 Task: Explore Airbnb accommodation in Marolambo, Madagascar from 15th December, 2023 to 20th December, 2023 for 1 adult.1  bedroom having 1 bed and 1 bathroom. Property type can be hotel. Look for 4 properties as per requirement.
Action: Mouse moved to (433, 97)
Screenshot: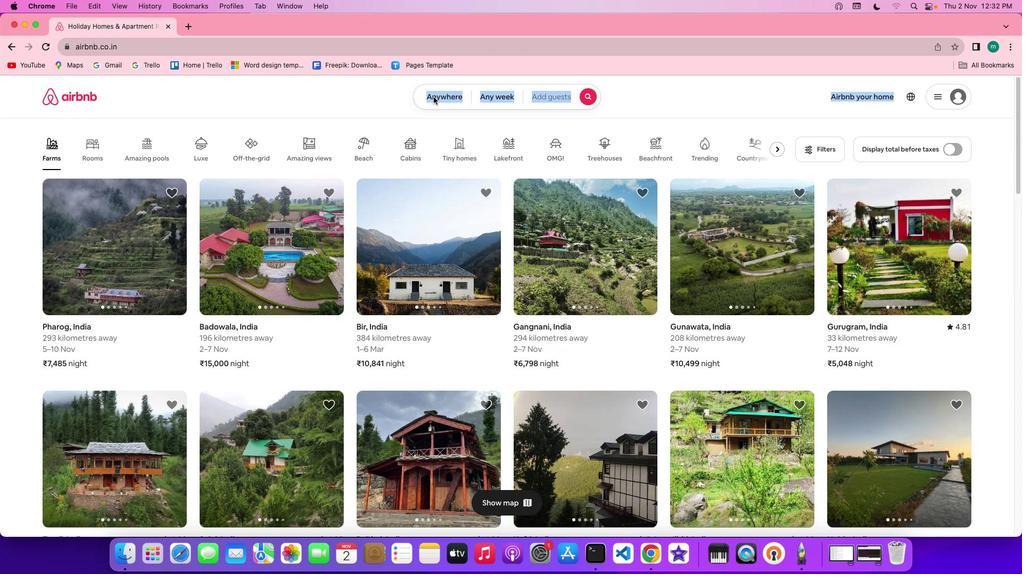 
Action: Mouse pressed left at (433, 97)
Screenshot: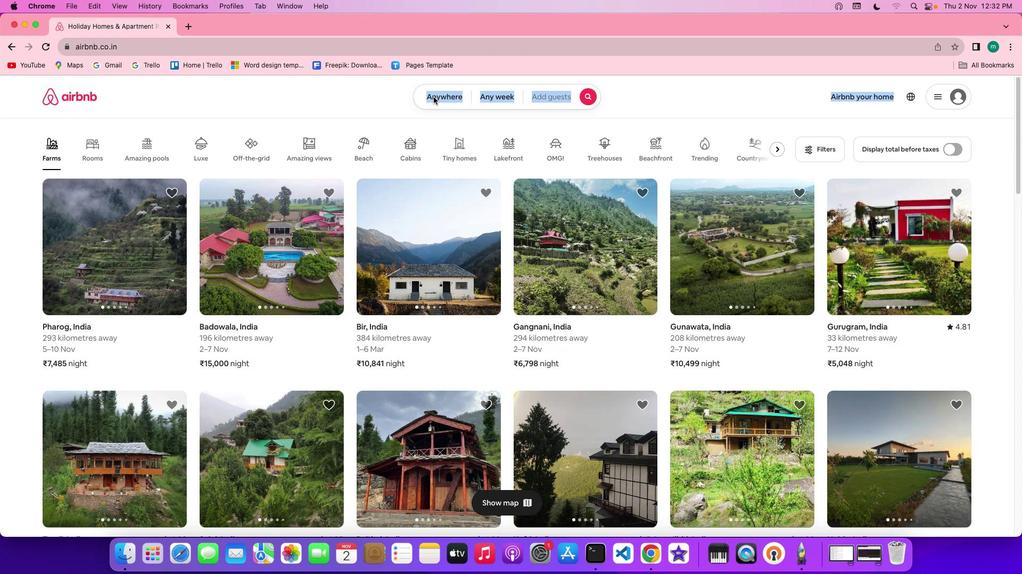 
Action: Mouse pressed left at (433, 97)
Screenshot: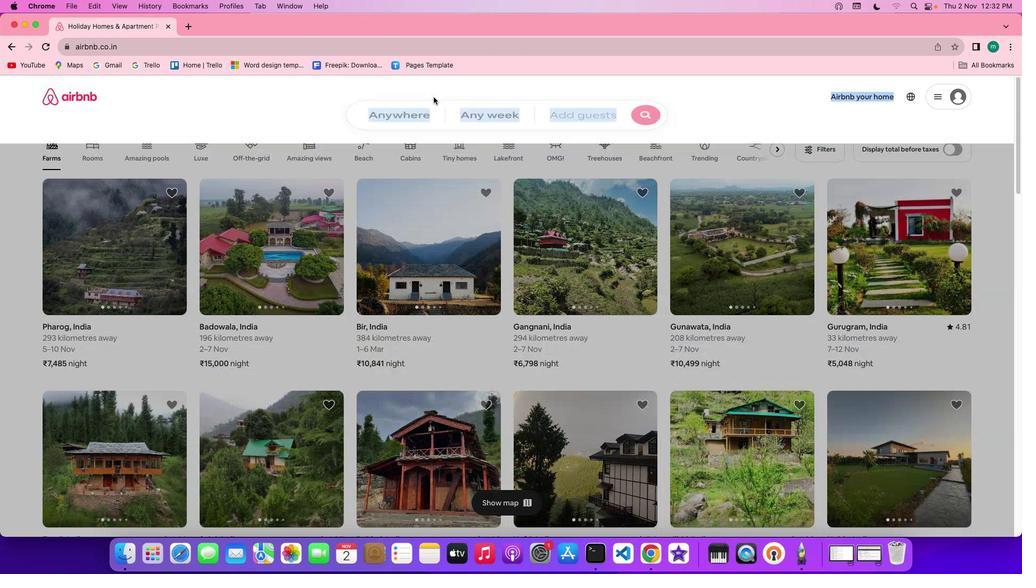
Action: Mouse moved to (403, 135)
Screenshot: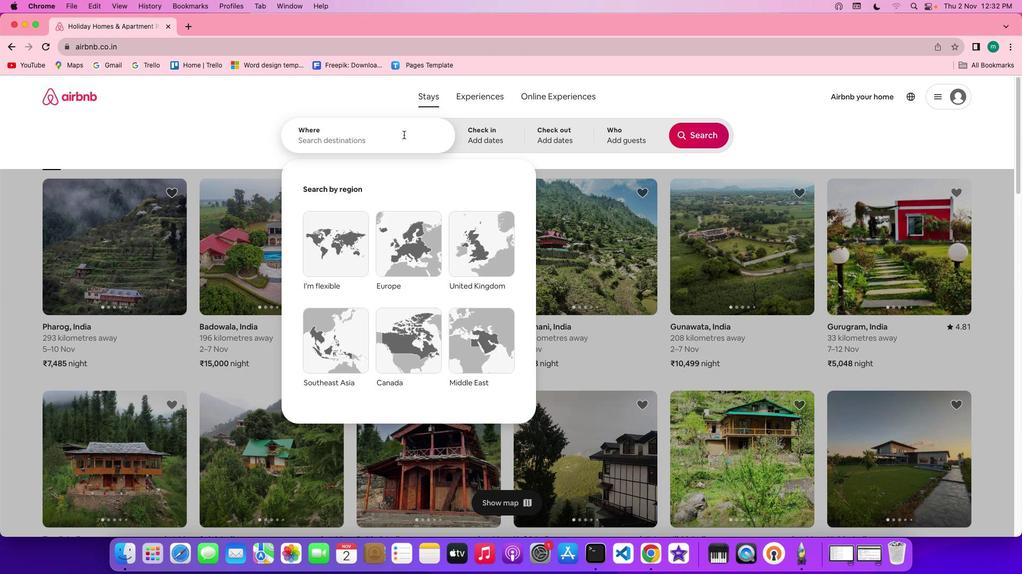 
Action: Key pressed Key.shift'm''a''r''o''l''a''m''b''o'','Key.spaceKey.shift'M''a''f'Key.backspace'd''a''g''a''s''c''a''r'
Screenshot: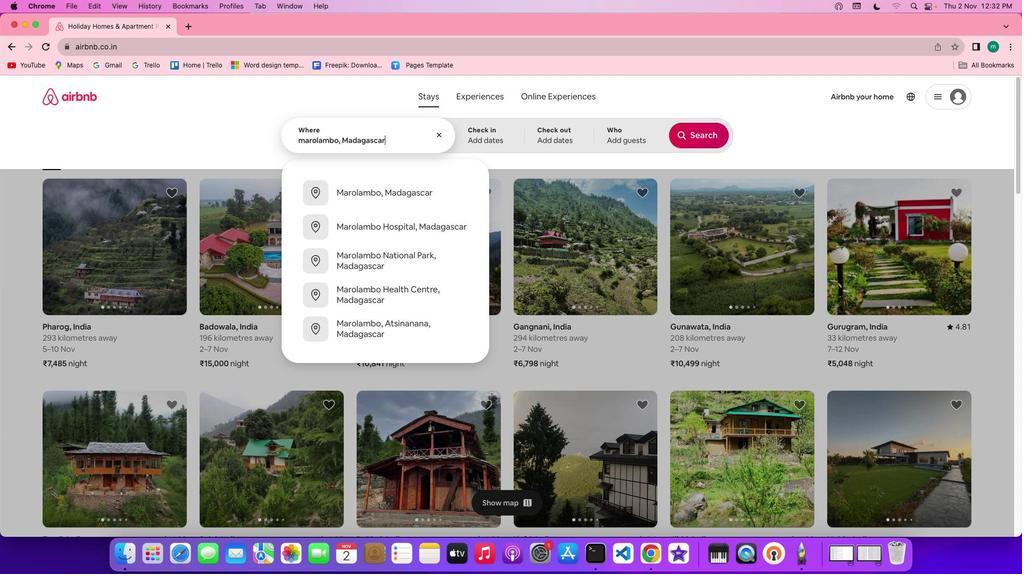 
Action: Mouse moved to (489, 135)
Screenshot: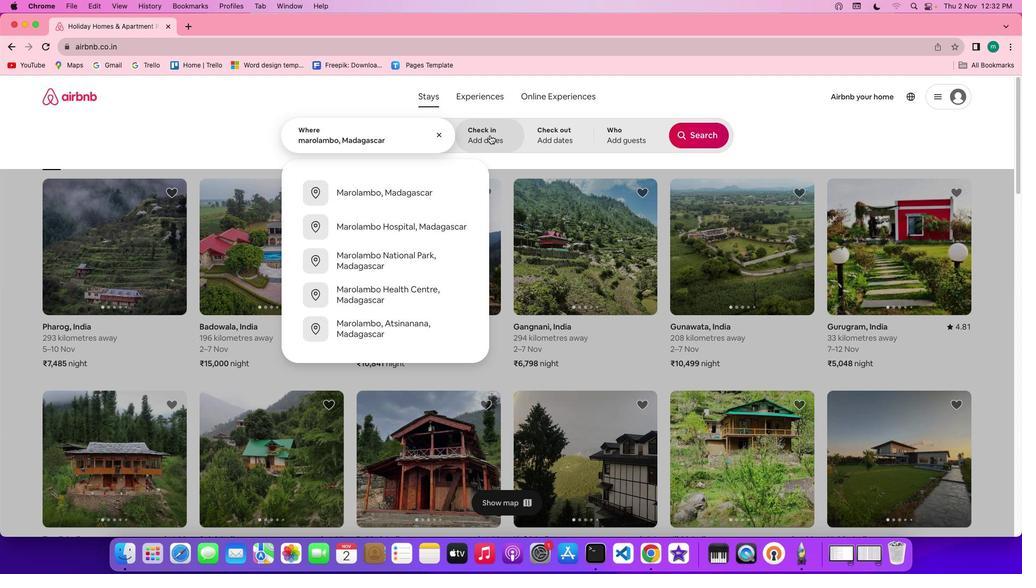 
Action: Mouse pressed left at (489, 135)
Screenshot: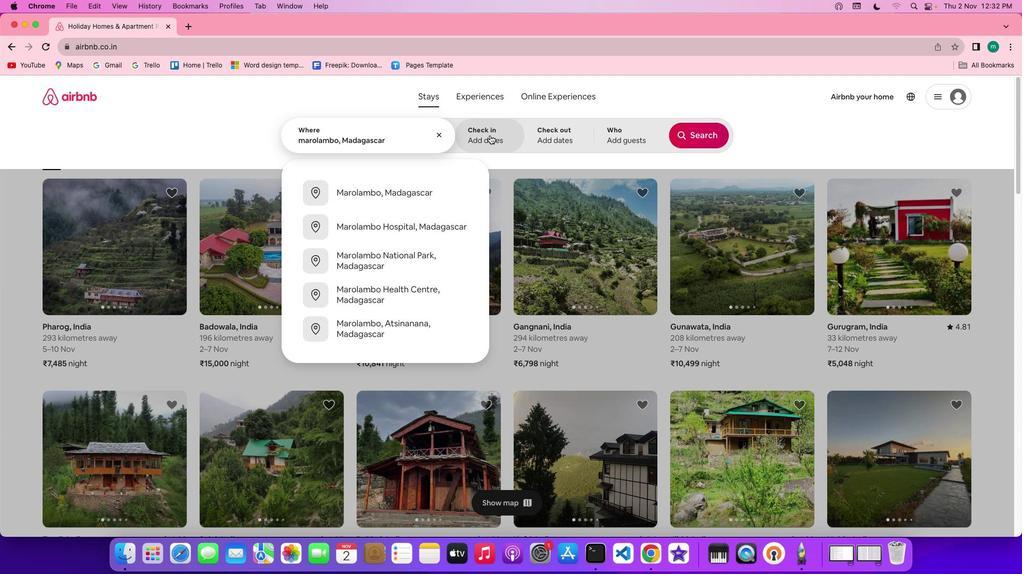 
Action: Mouse moved to (656, 315)
Screenshot: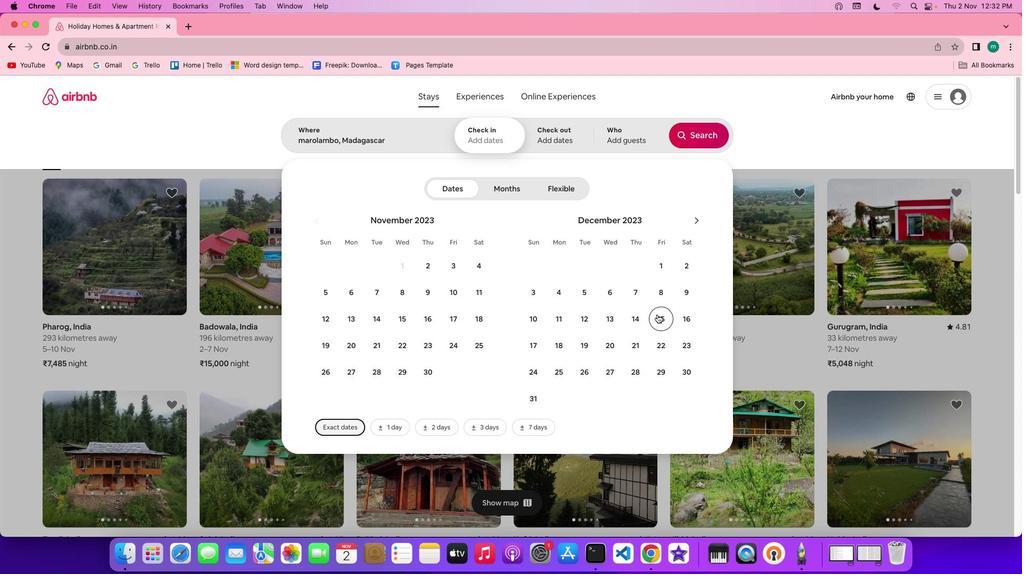 
Action: Mouse pressed left at (656, 315)
Screenshot: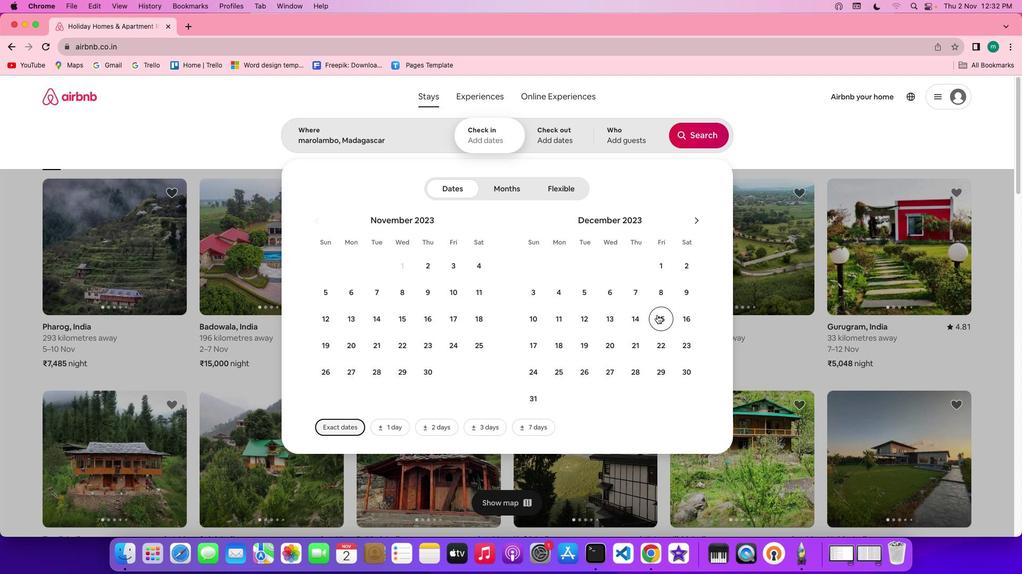 
Action: Mouse moved to (613, 342)
Screenshot: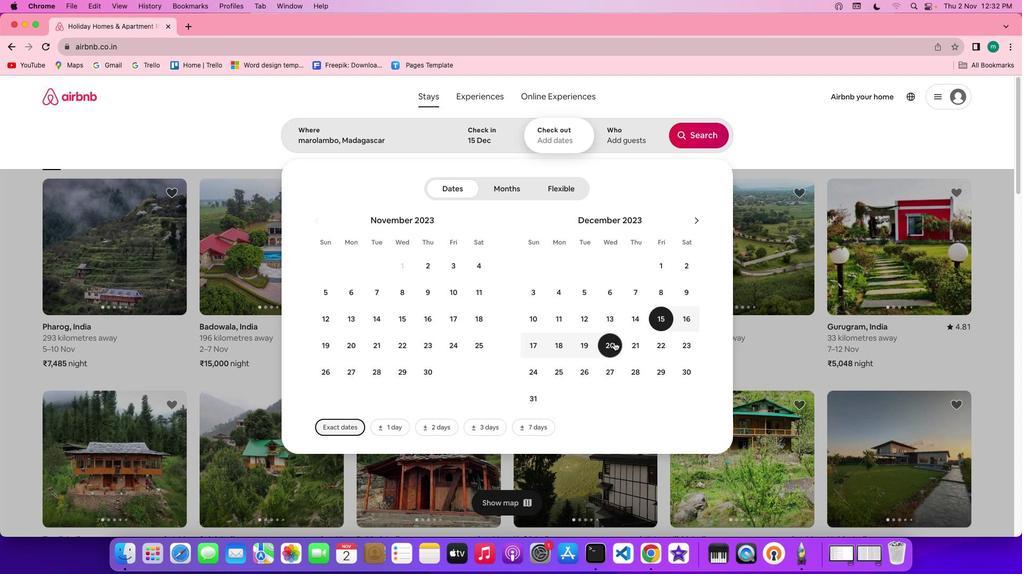 
Action: Mouse pressed left at (613, 342)
Screenshot: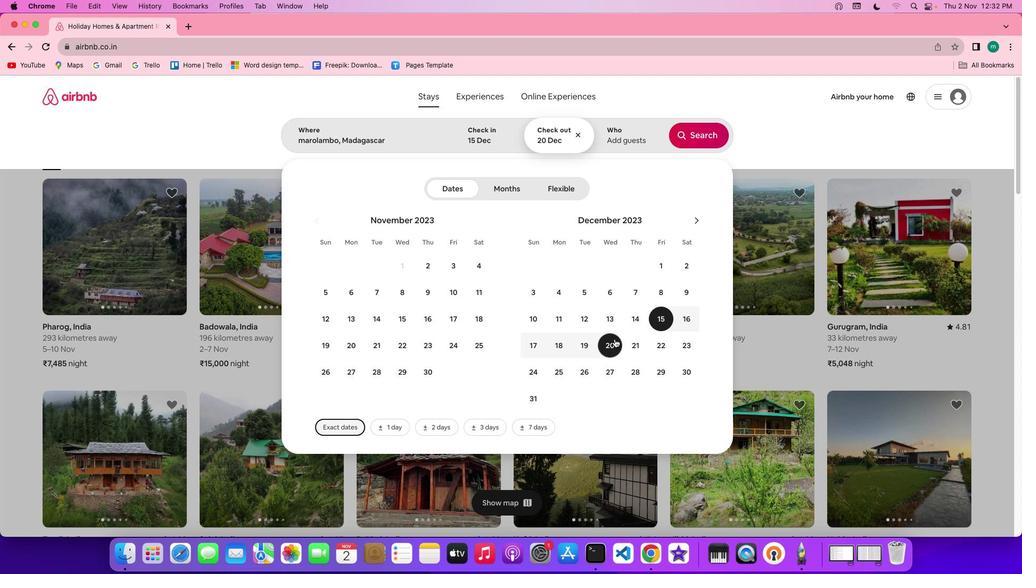 
Action: Mouse moved to (632, 144)
Screenshot: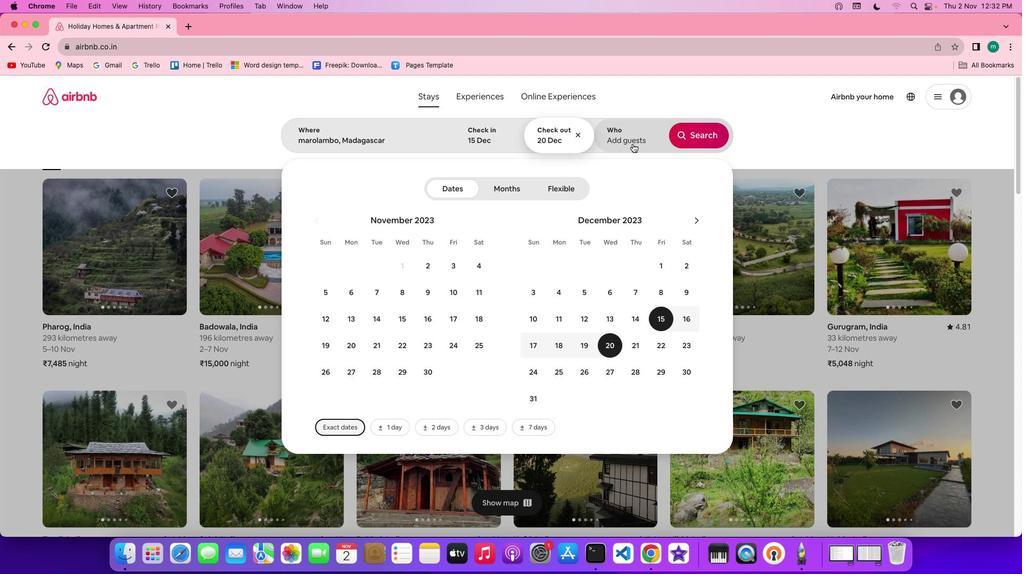 
Action: Mouse pressed left at (632, 144)
Screenshot: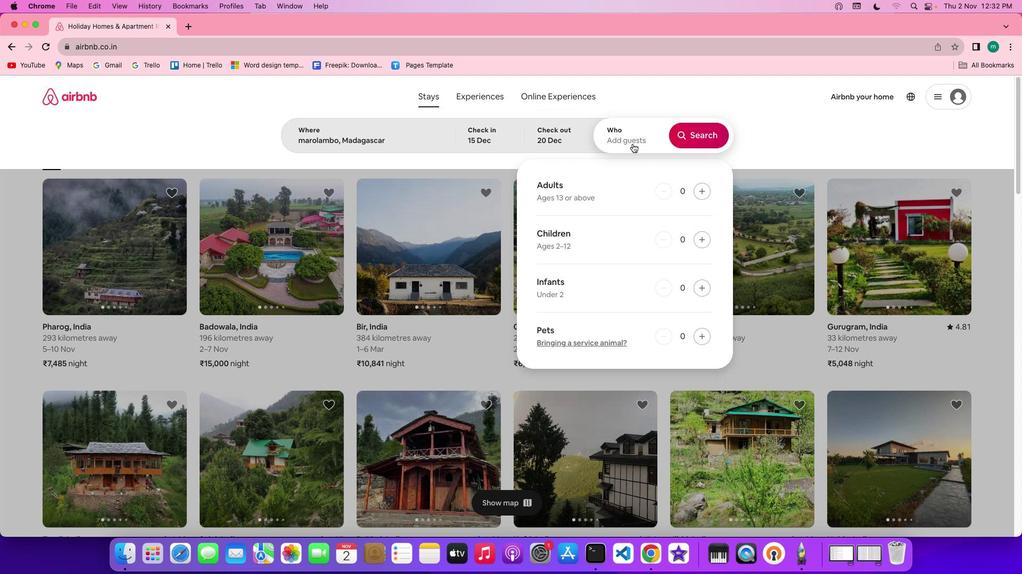 
Action: Mouse moved to (700, 191)
Screenshot: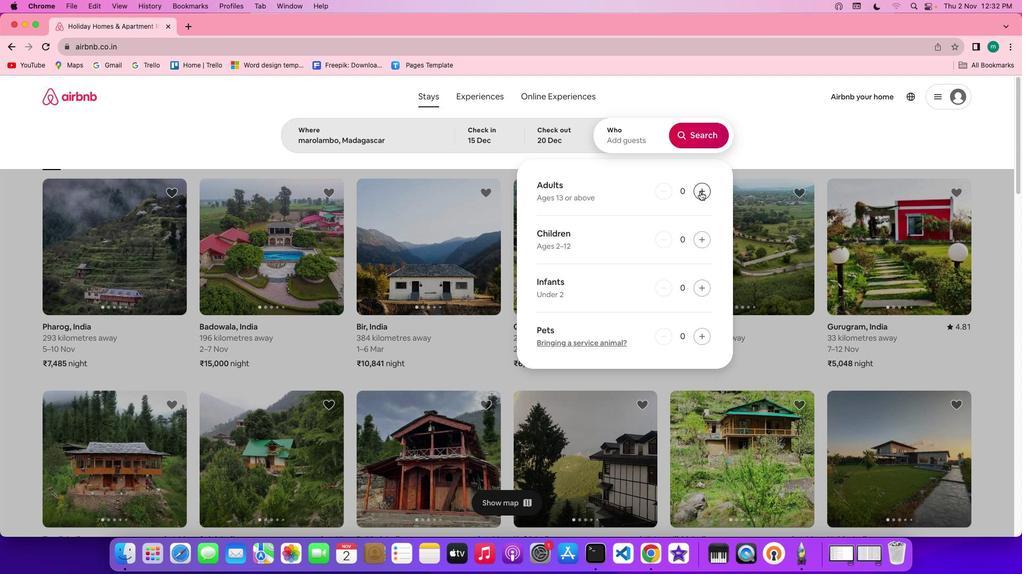 
Action: Mouse pressed left at (700, 191)
Screenshot: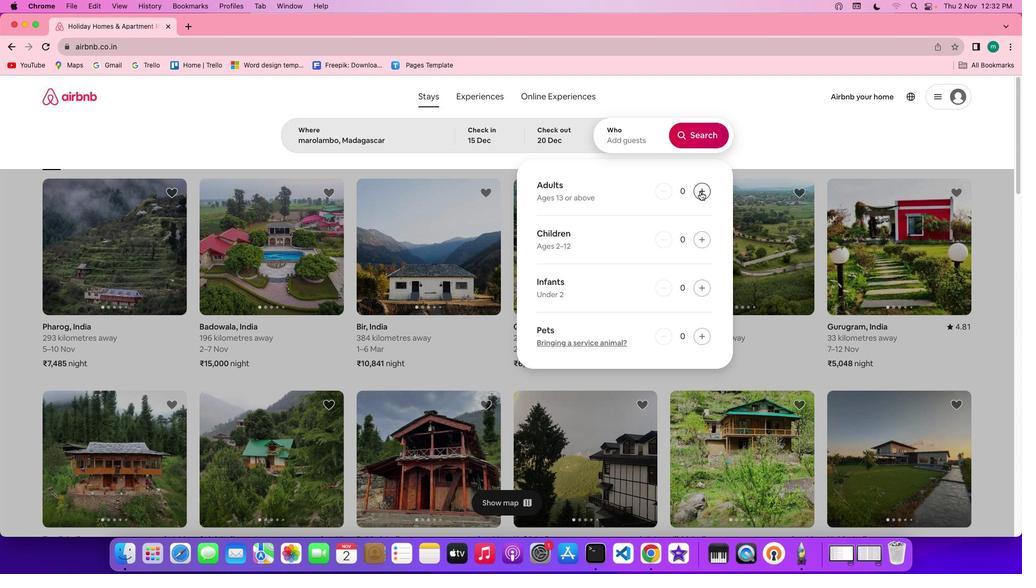 
Action: Mouse moved to (695, 136)
Screenshot: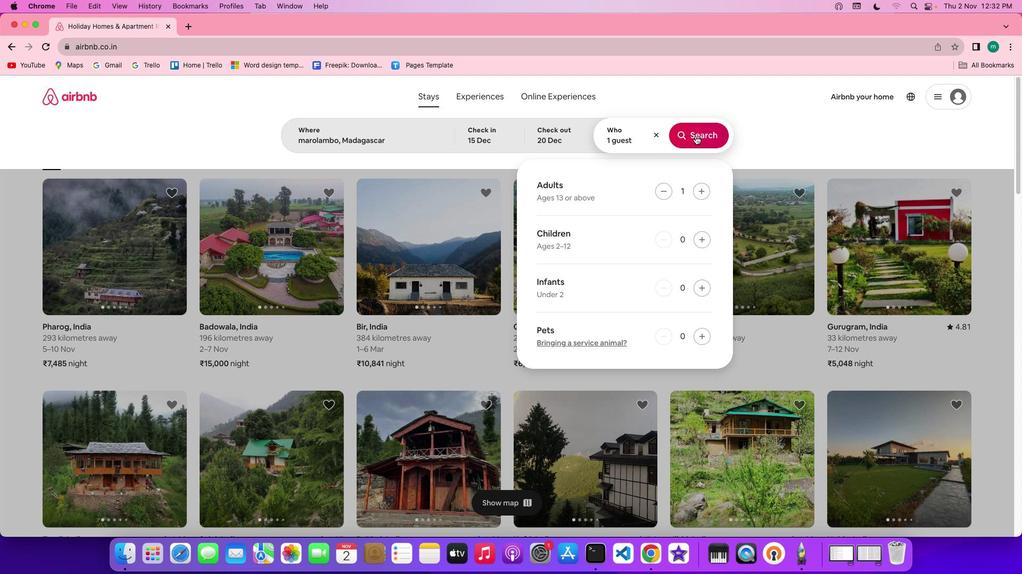 
Action: Mouse pressed left at (695, 136)
Screenshot: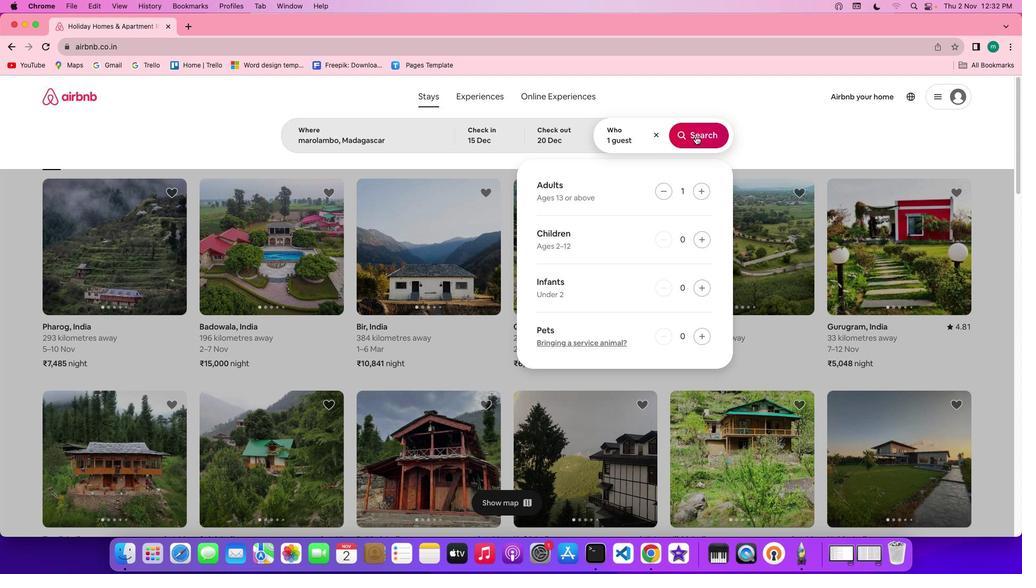 
Action: Mouse moved to (848, 138)
Screenshot: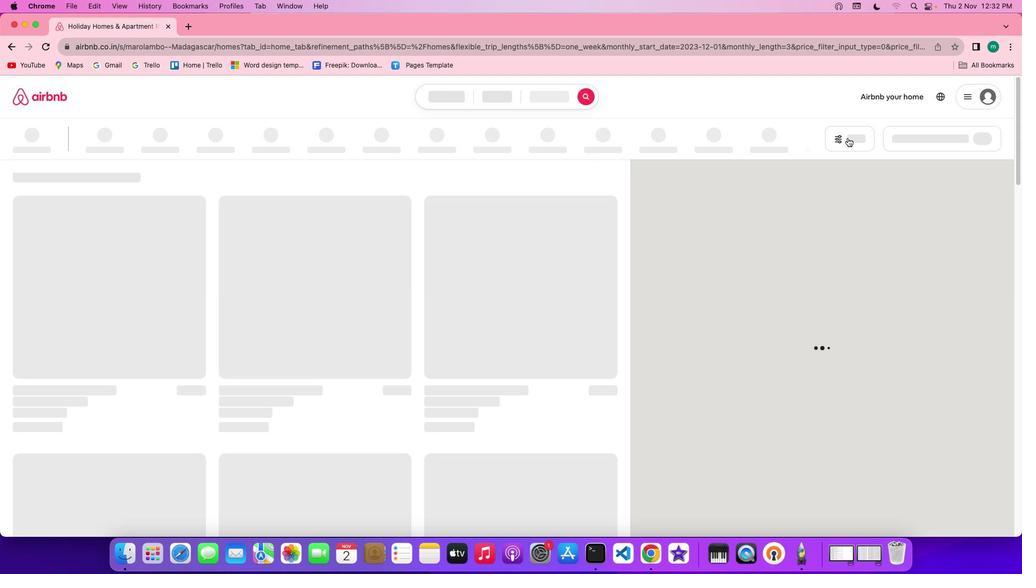 
Action: Mouse pressed left at (848, 138)
Screenshot: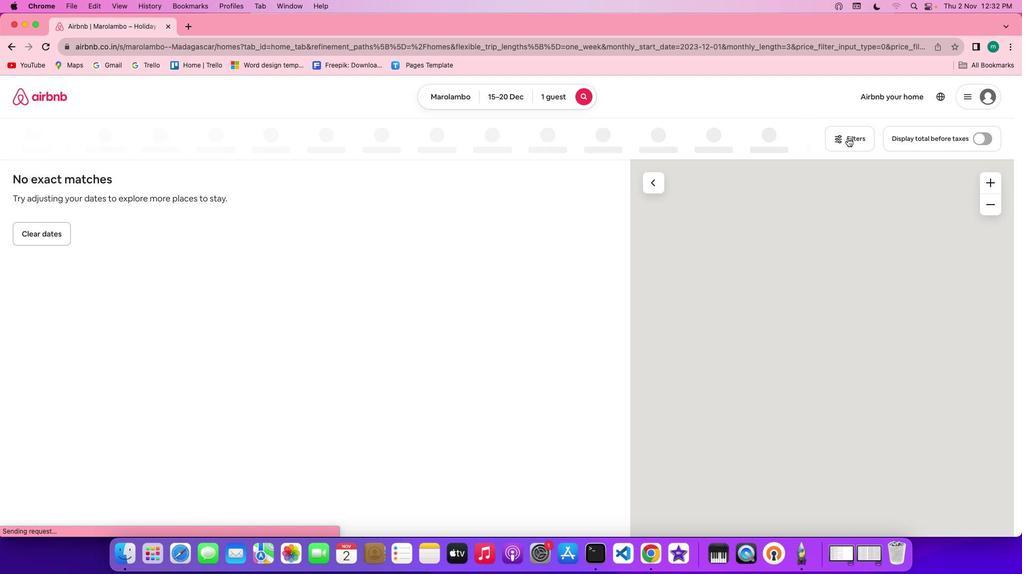 
Action: Mouse moved to (853, 133)
Screenshot: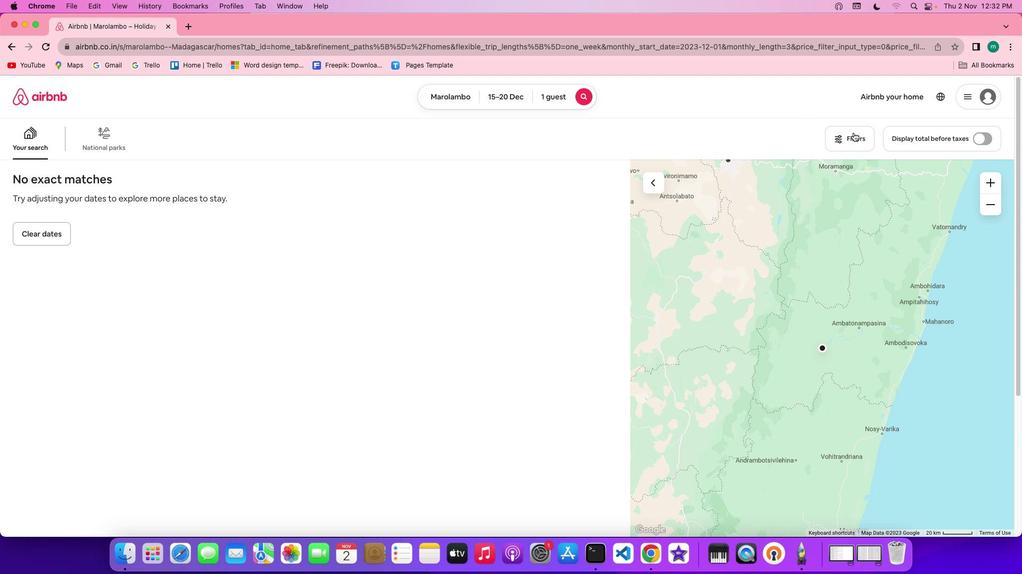 
Action: Mouse pressed left at (853, 133)
Screenshot: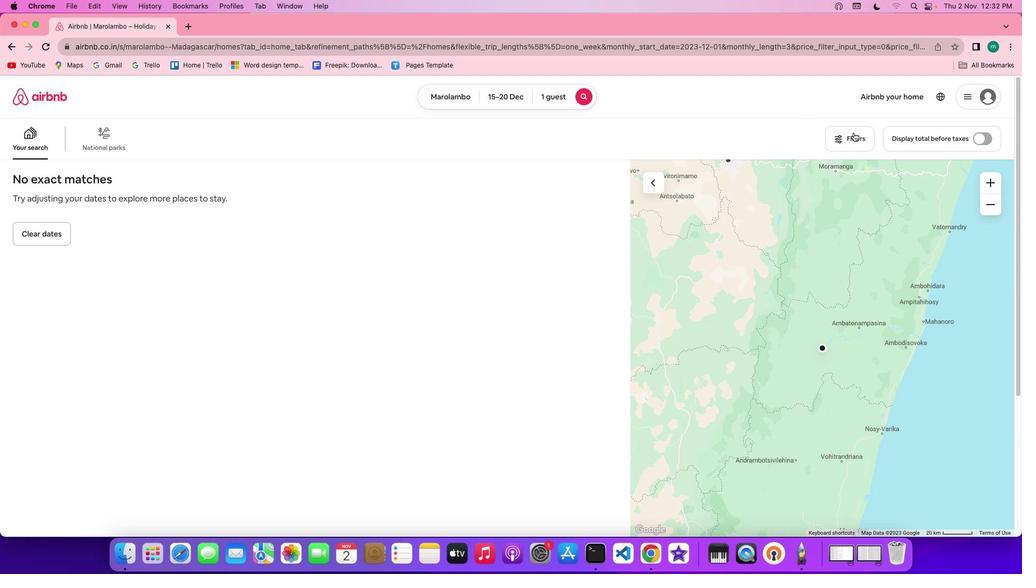 
Action: Mouse moved to (842, 140)
Screenshot: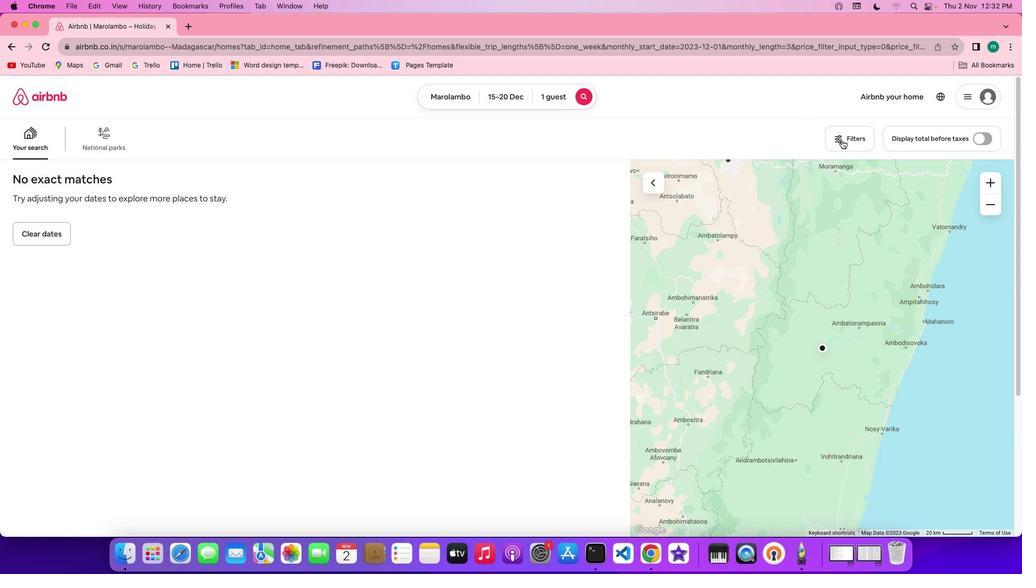 
Action: Mouse pressed left at (842, 140)
Screenshot: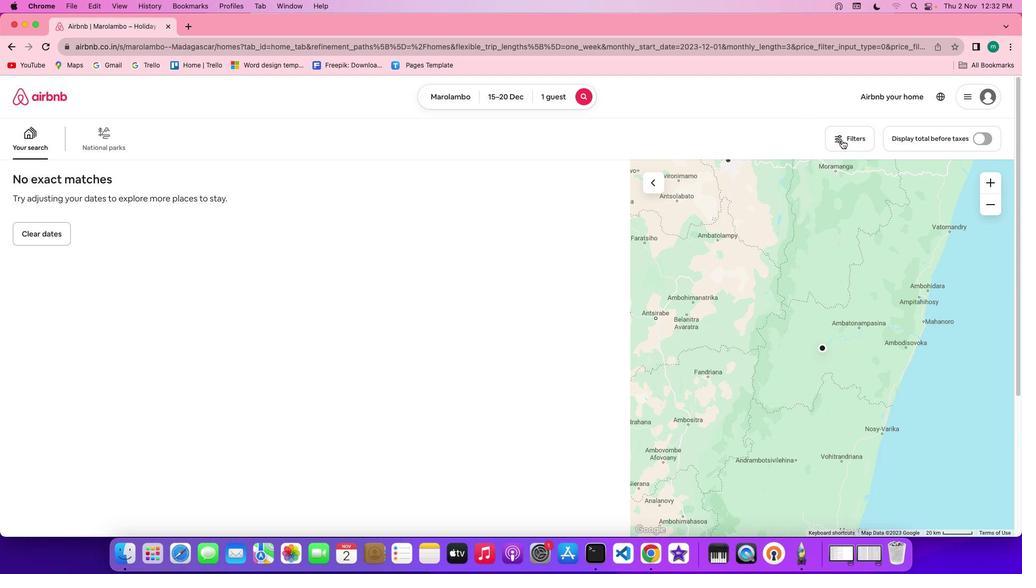 
Action: Mouse moved to (566, 239)
Screenshot: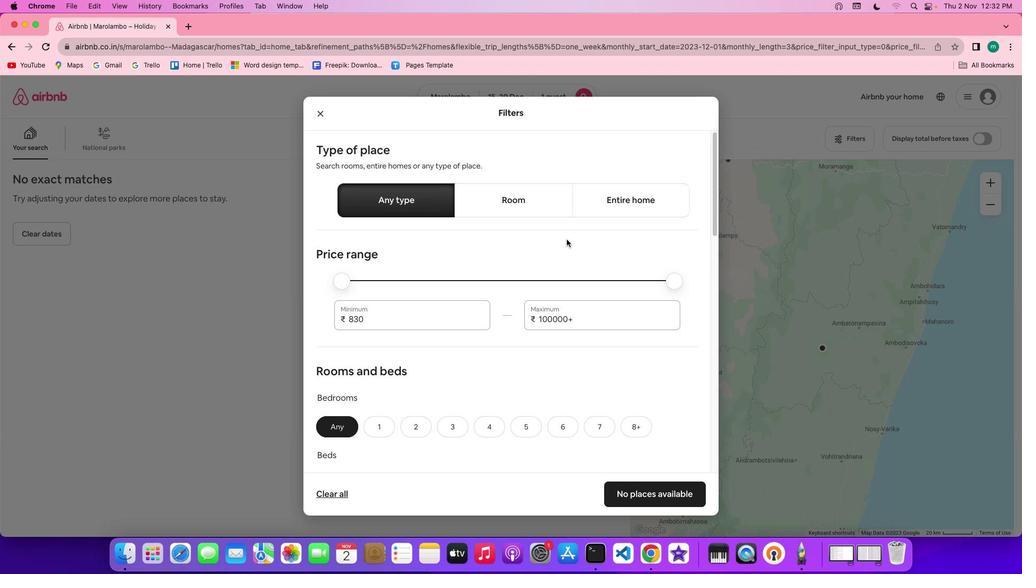 
Action: Mouse scrolled (566, 239) with delta (0, 0)
Screenshot: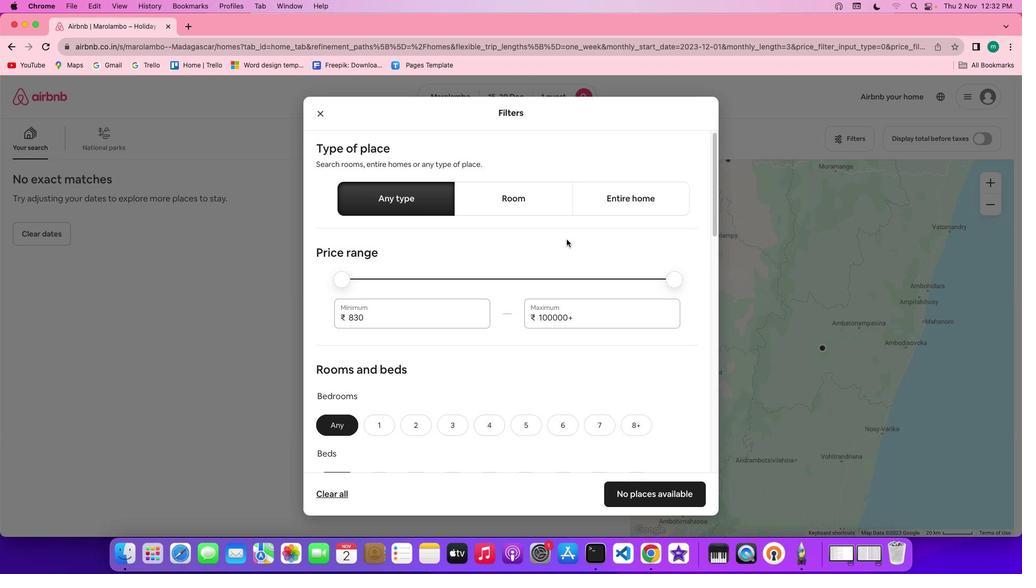 
Action: Mouse scrolled (566, 239) with delta (0, 0)
Screenshot: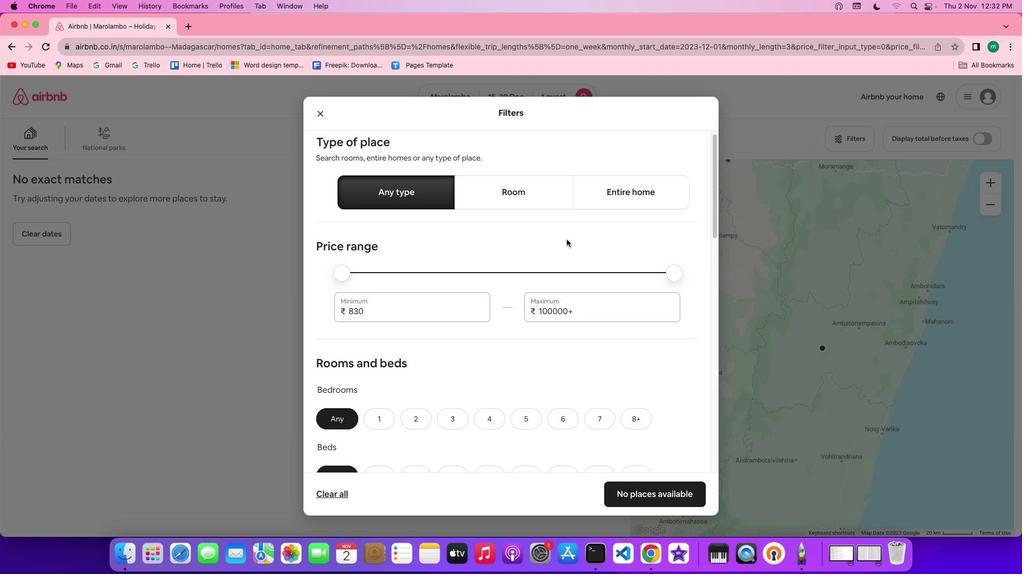 
Action: Mouse scrolled (566, 239) with delta (0, 0)
Screenshot: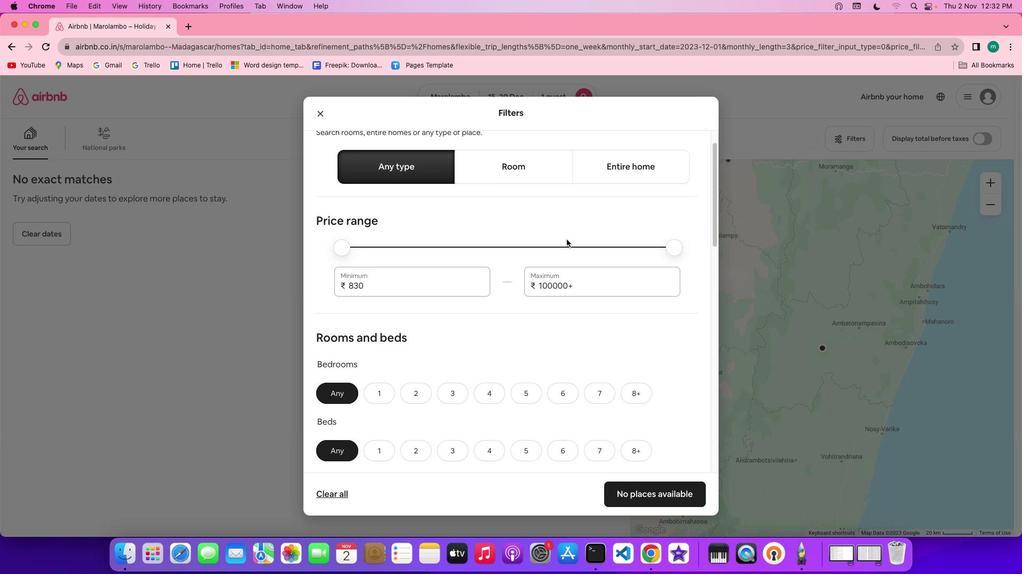 
Action: Mouse scrolled (566, 239) with delta (0, -1)
Screenshot: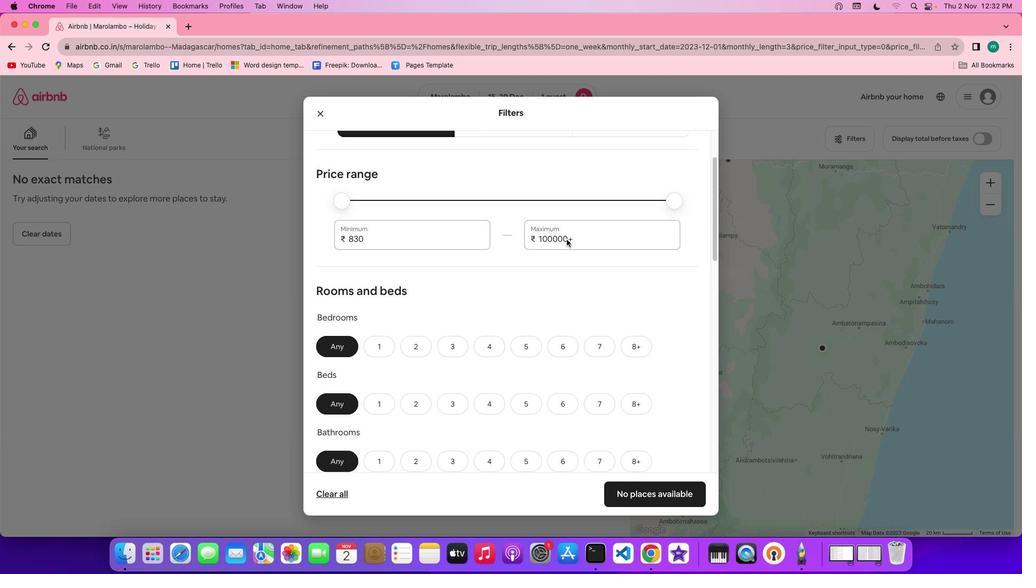 
Action: Mouse scrolled (566, 239) with delta (0, 0)
Screenshot: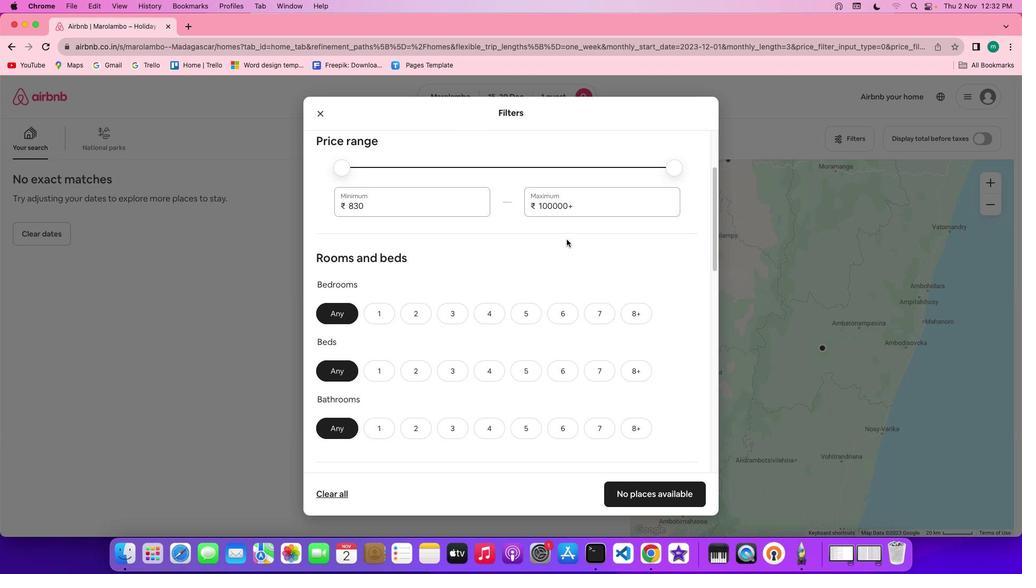 
Action: Mouse scrolled (566, 239) with delta (0, 0)
Screenshot: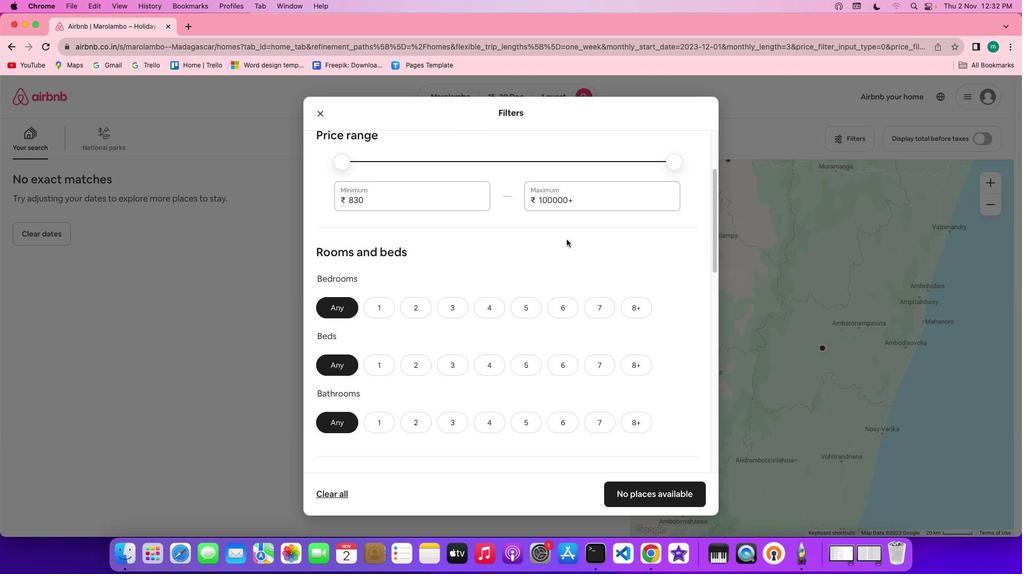 
Action: Mouse scrolled (566, 239) with delta (0, 0)
Screenshot: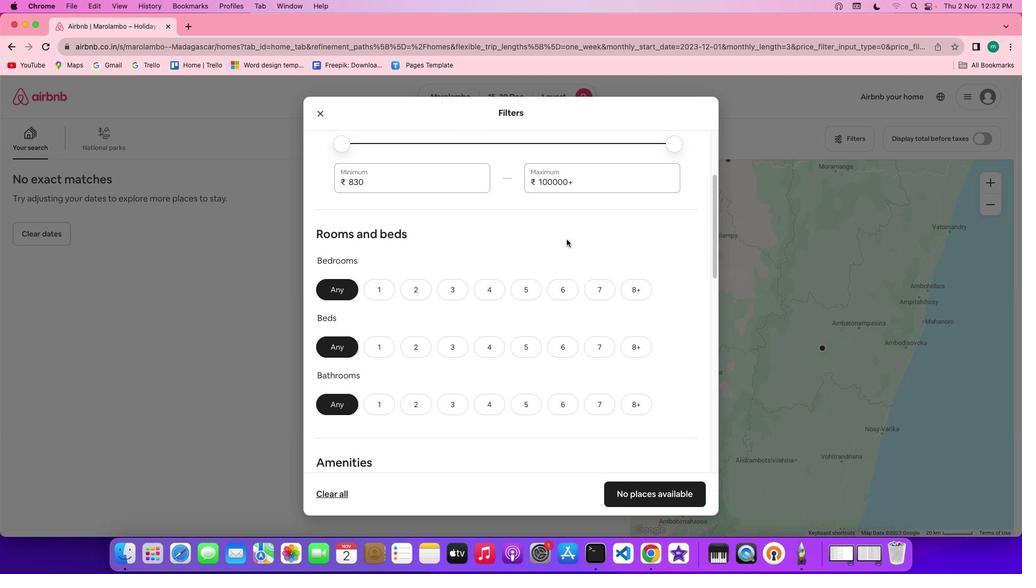 
Action: Mouse scrolled (566, 239) with delta (0, 0)
Screenshot: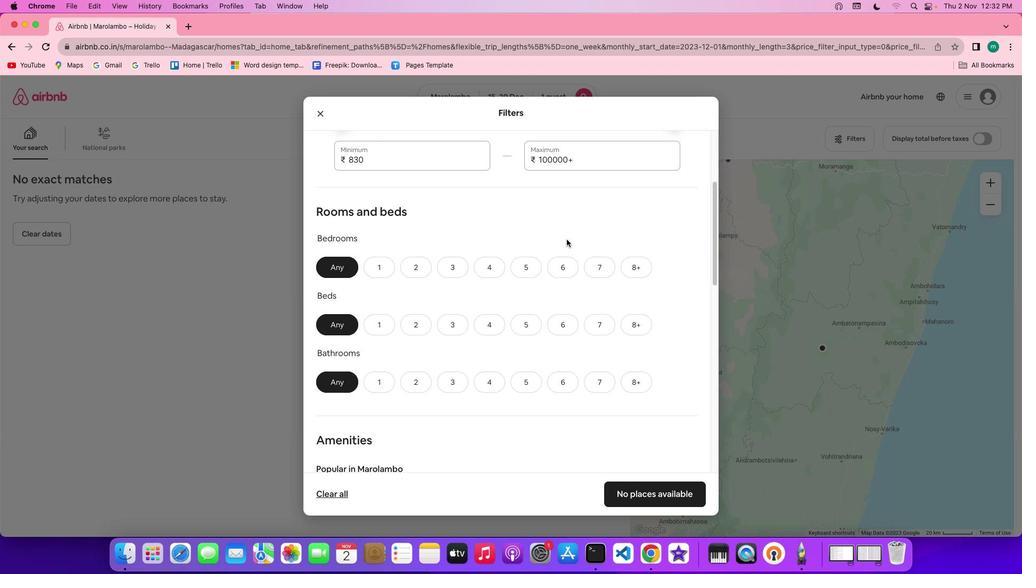 
Action: Mouse scrolled (566, 239) with delta (0, 0)
Screenshot: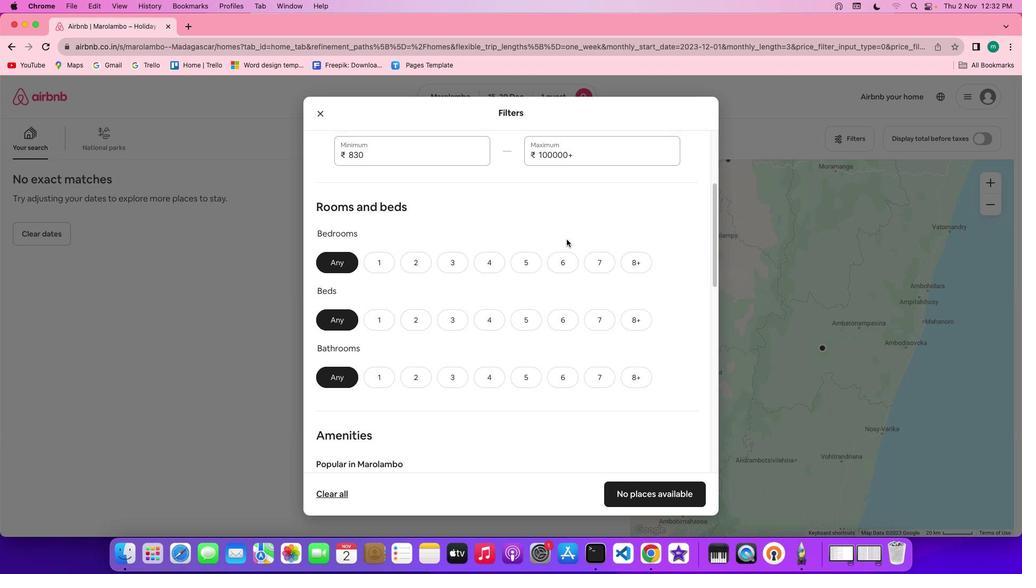 
Action: Mouse scrolled (566, 239) with delta (0, 0)
Screenshot: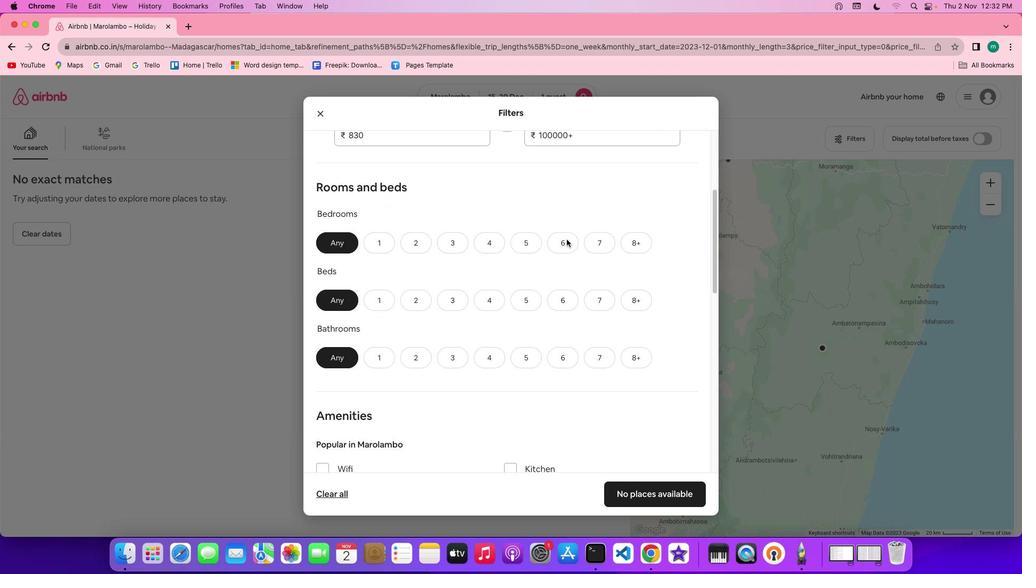 
Action: Mouse scrolled (566, 239) with delta (0, -1)
Screenshot: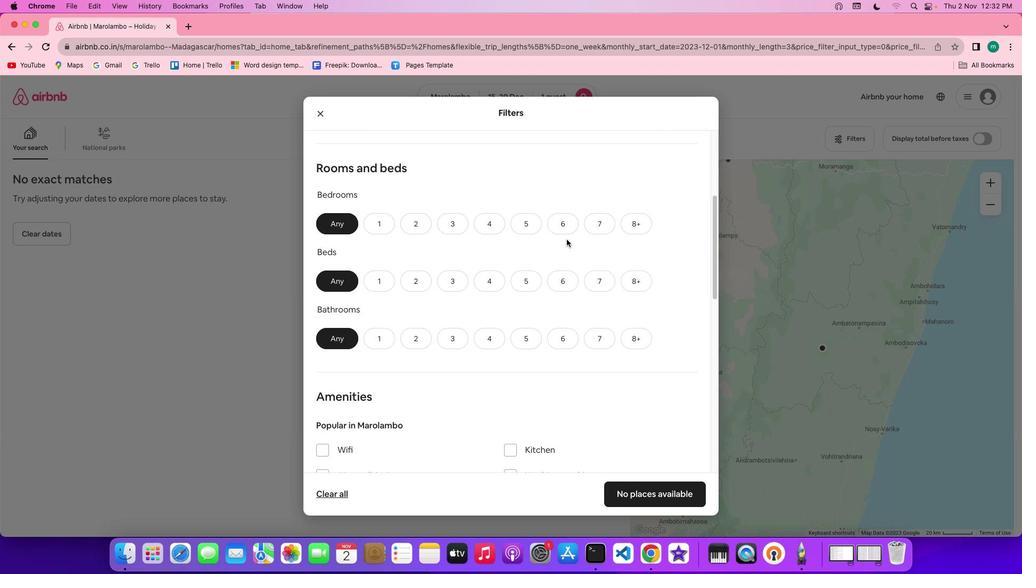 
Action: Mouse scrolled (566, 239) with delta (0, -1)
Screenshot: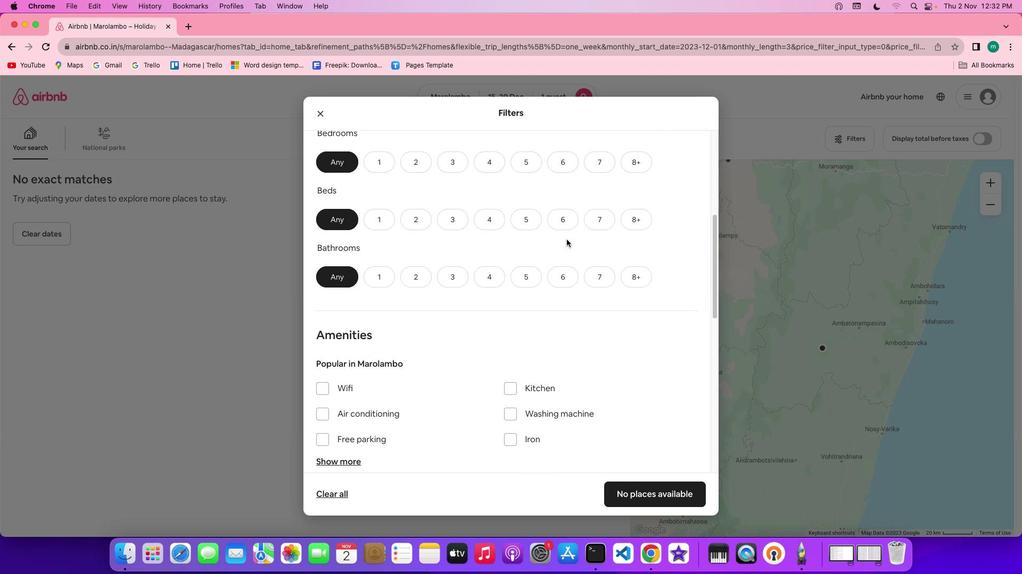 
Action: Mouse scrolled (566, 239) with delta (0, 0)
Screenshot: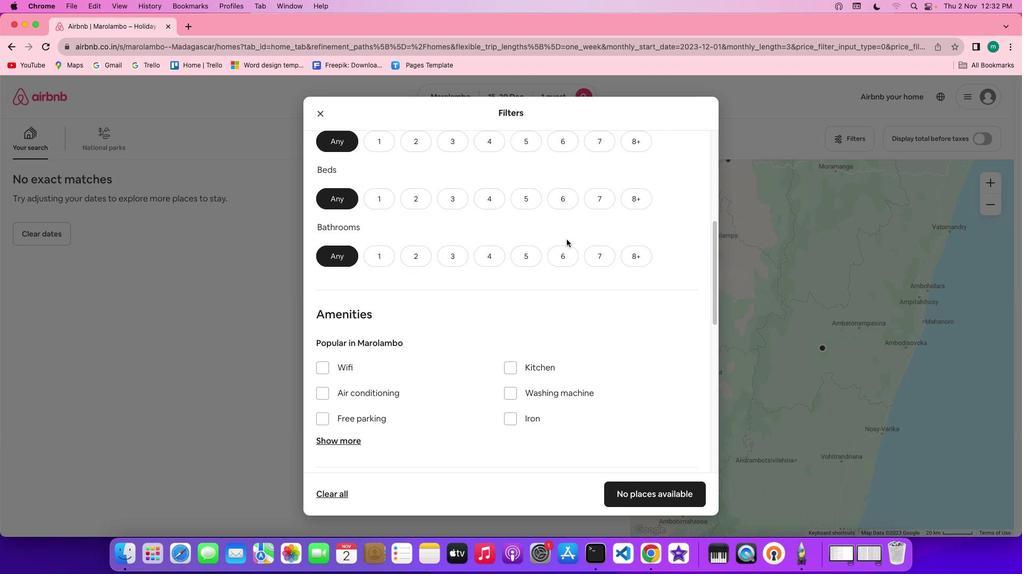 
Action: Mouse scrolled (566, 239) with delta (0, 0)
Screenshot: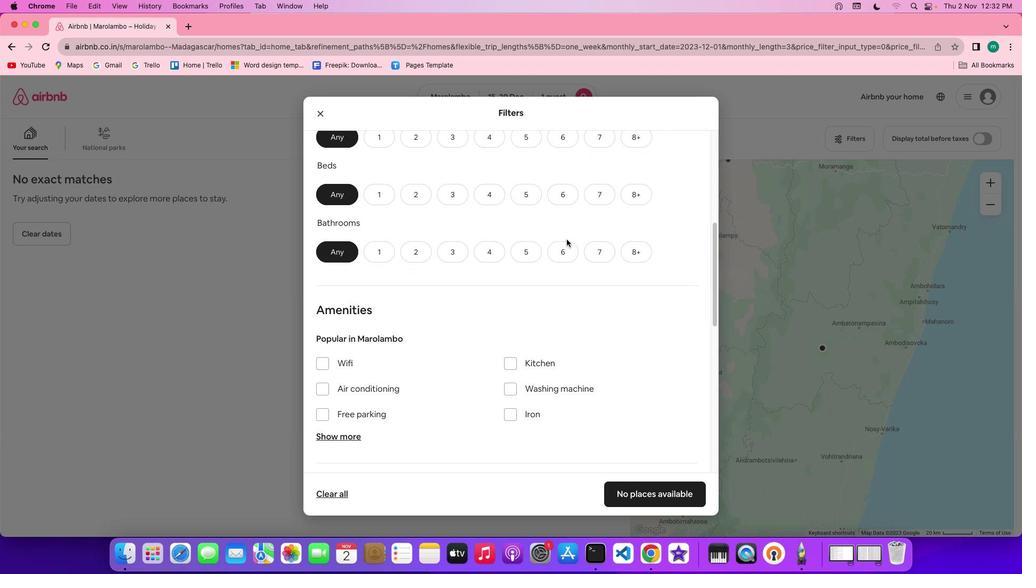 
Action: Mouse scrolled (566, 239) with delta (0, 0)
Screenshot: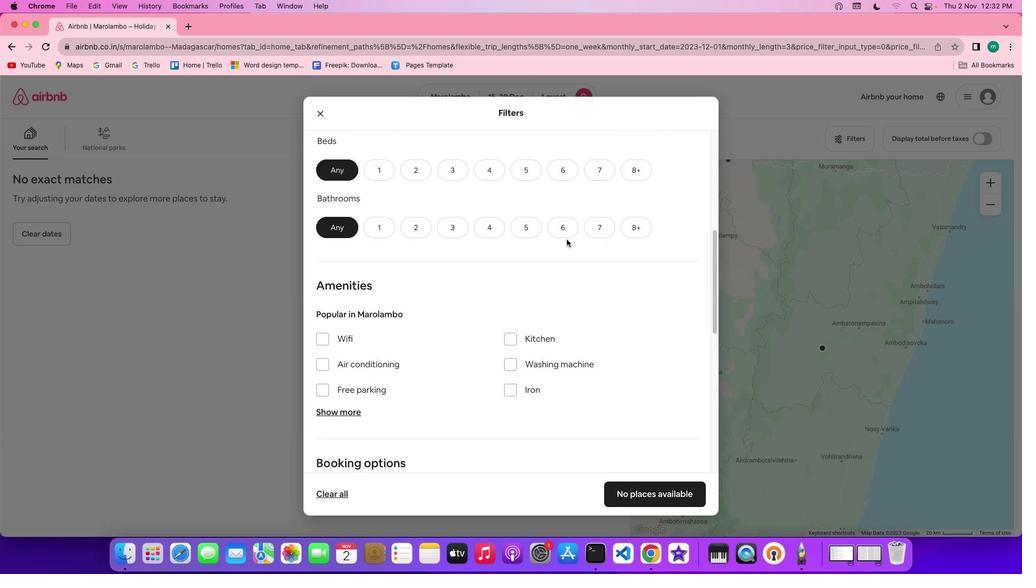 
Action: Mouse moved to (426, 185)
Screenshot: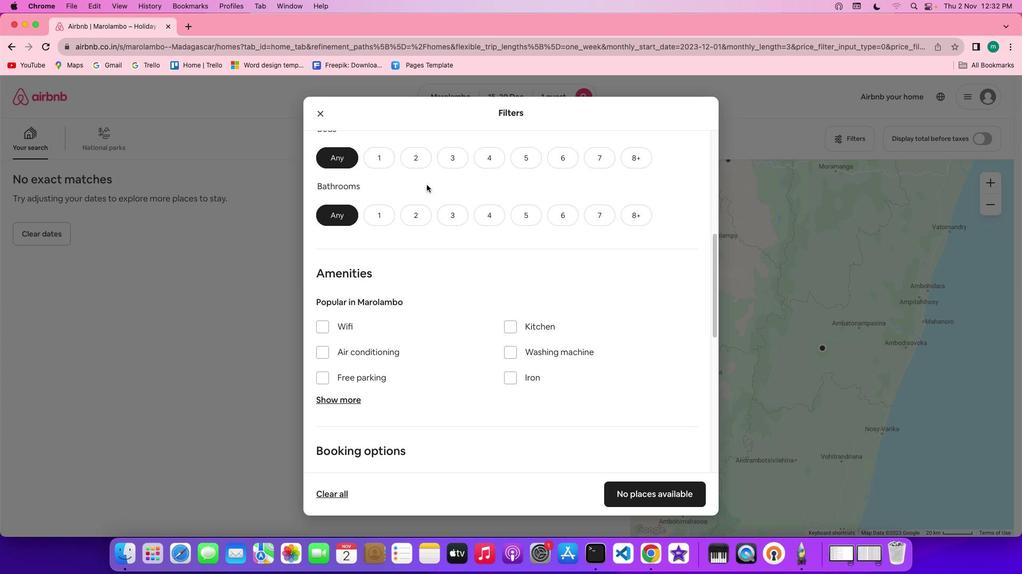 
Action: Mouse scrolled (426, 185) with delta (0, 0)
Screenshot: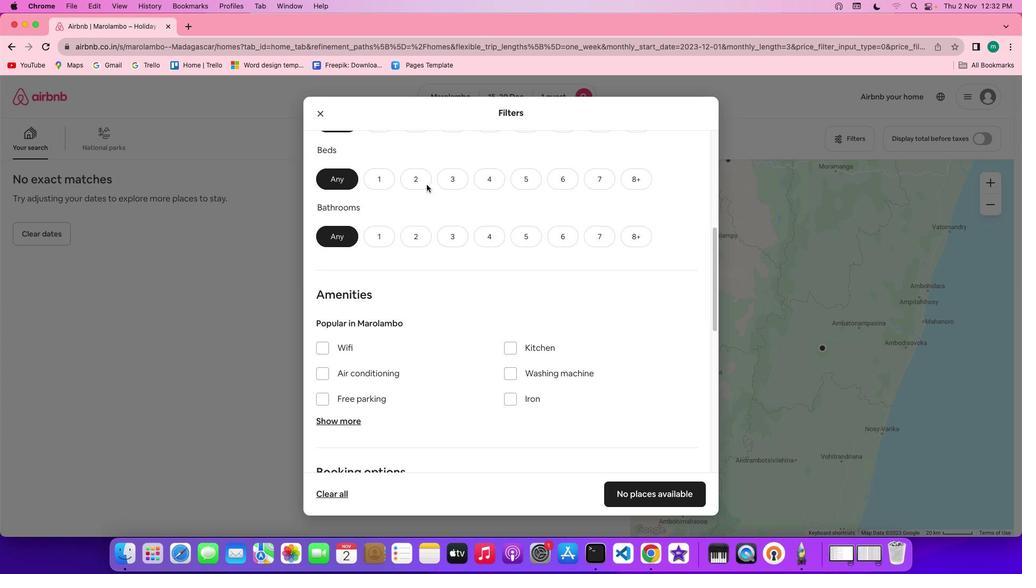 
Action: Mouse scrolled (426, 185) with delta (0, 0)
Screenshot: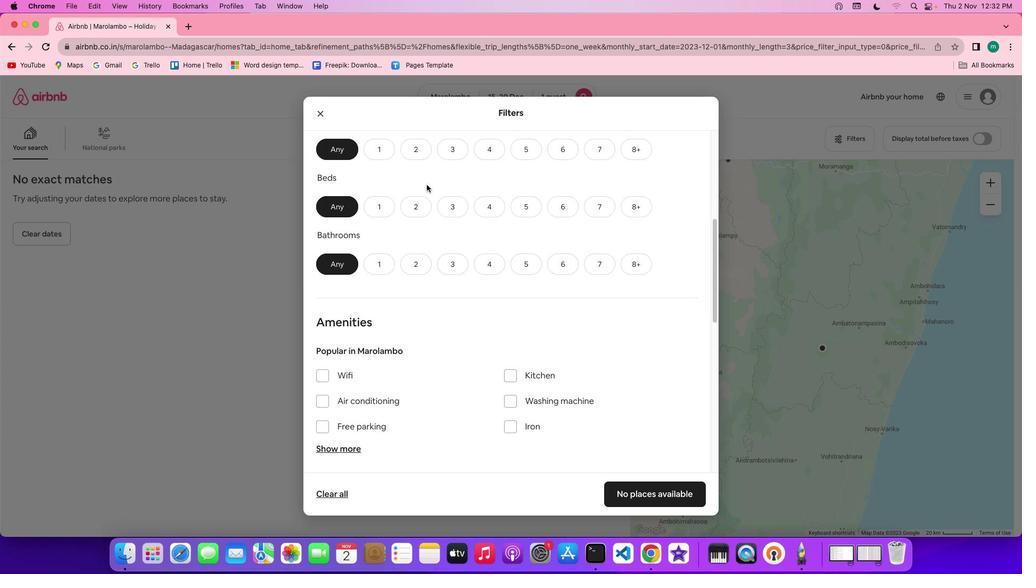 
Action: Mouse scrolled (426, 185) with delta (0, 1)
Screenshot: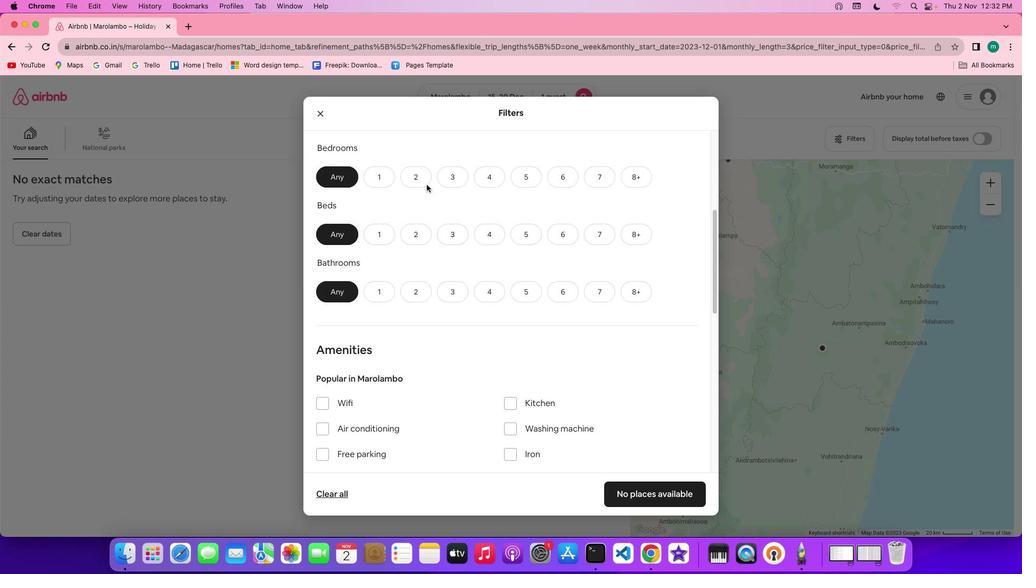
Action: Mouse moved to (384, 202)
Screenshot: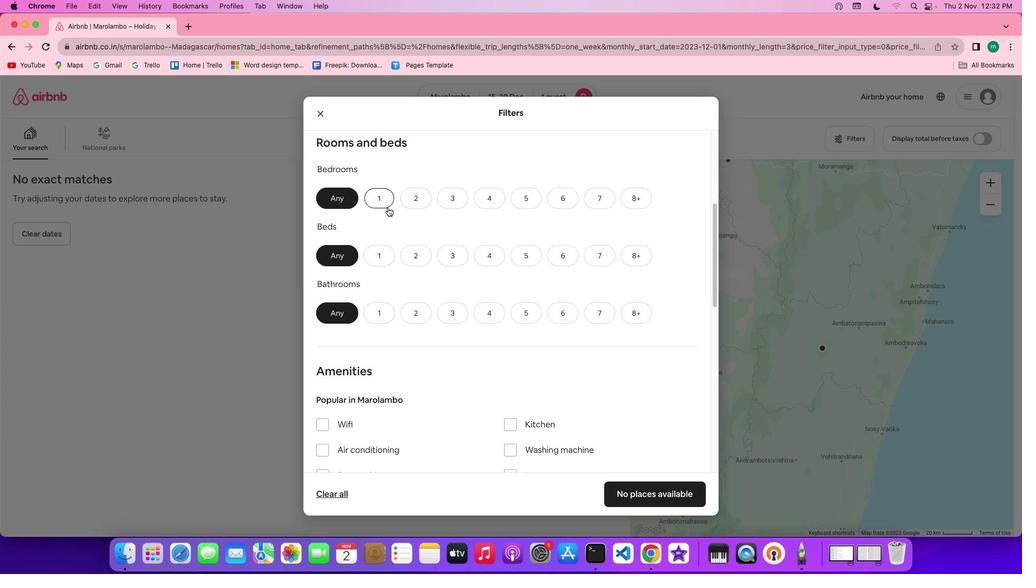 
Action: Mouse pressed left at (384, 202)
Screenshot: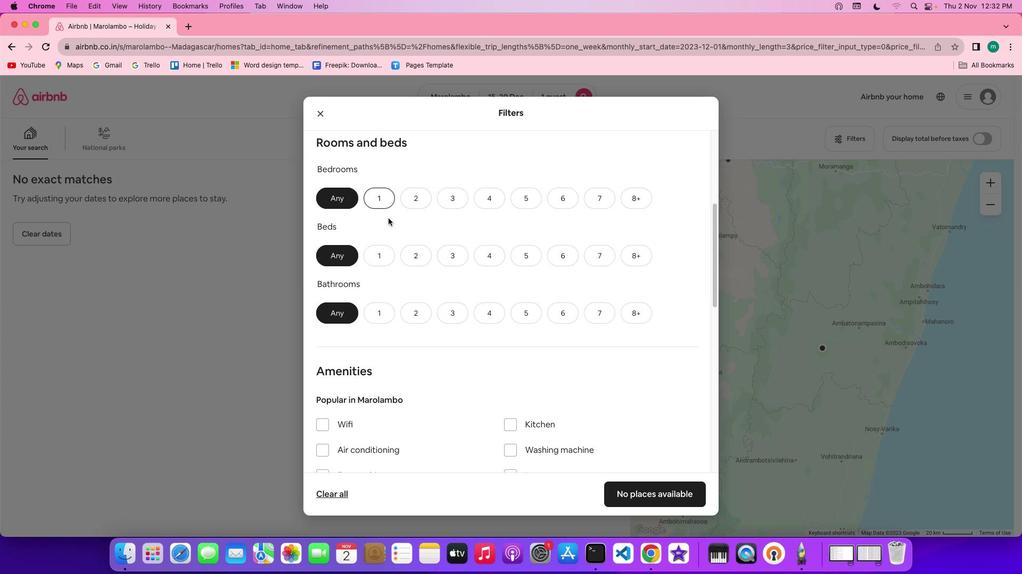 
Action: Mouse moved to (383, 244)
Screenshot: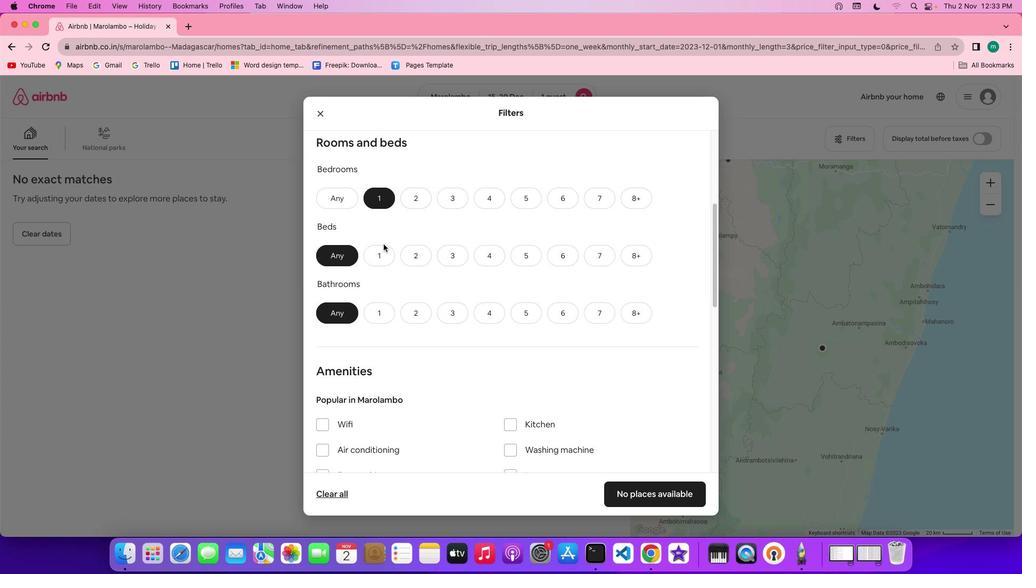 
Action: Mouse pressed left at (383, 244)
Screenshot: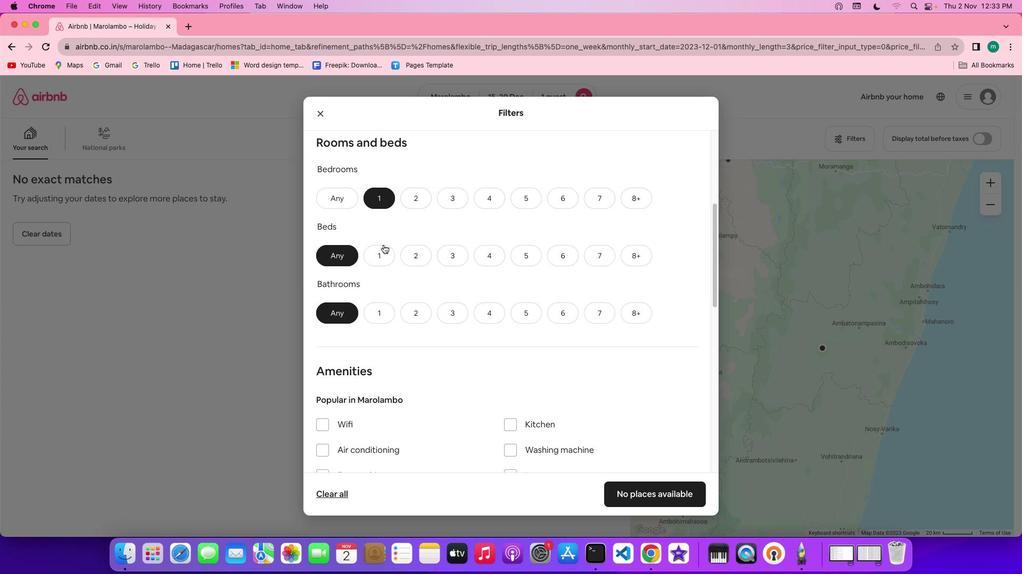 
Action: Mouse moved to (383, 251)
Screenshot: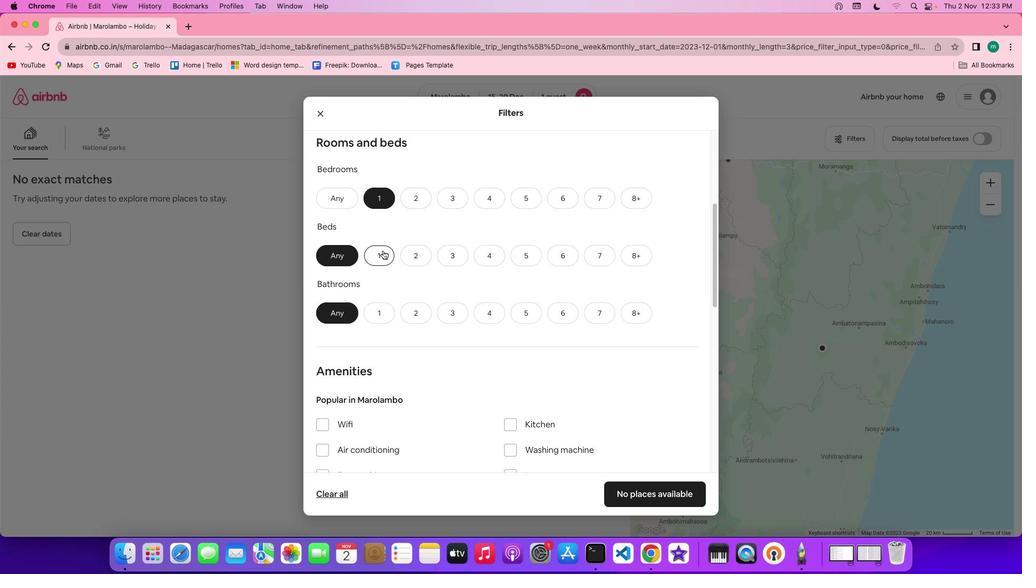 
Action: Mouse pressed left at (383, 251)
Screenshot: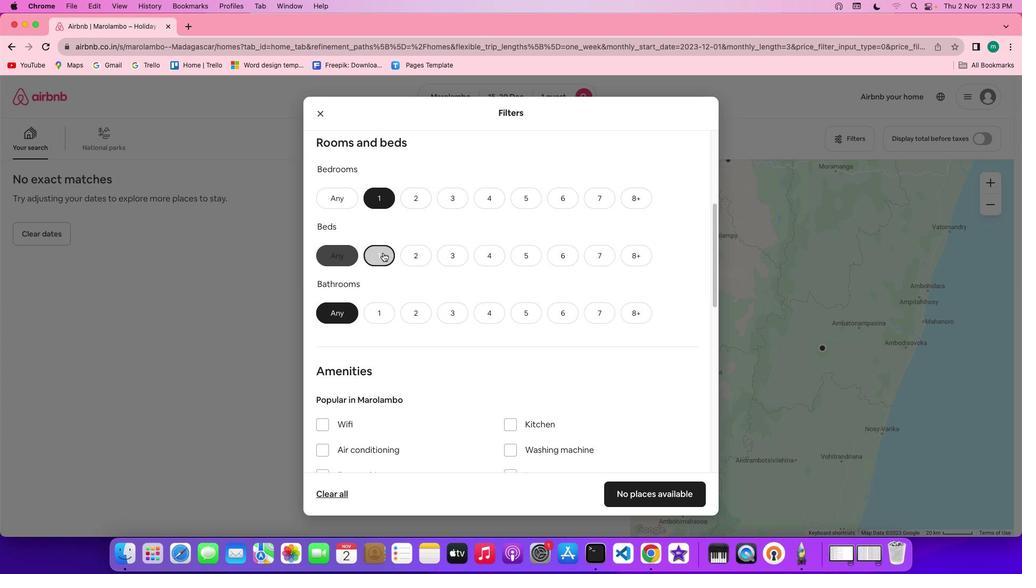
Action: Mouse moved to (387, 317)
Screenshot: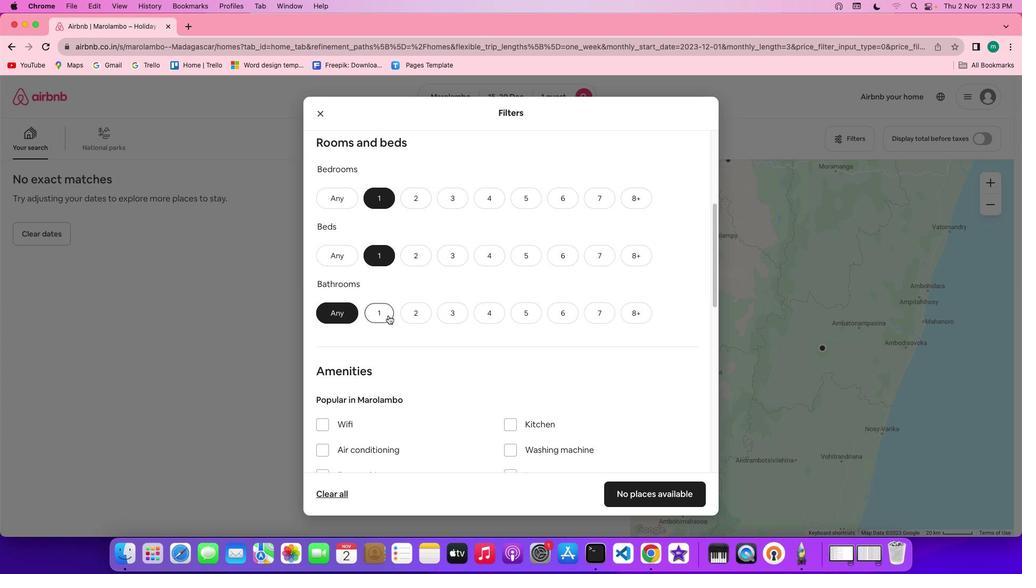 
Action: Mouse pressed left at (387, 317)
Screenshot: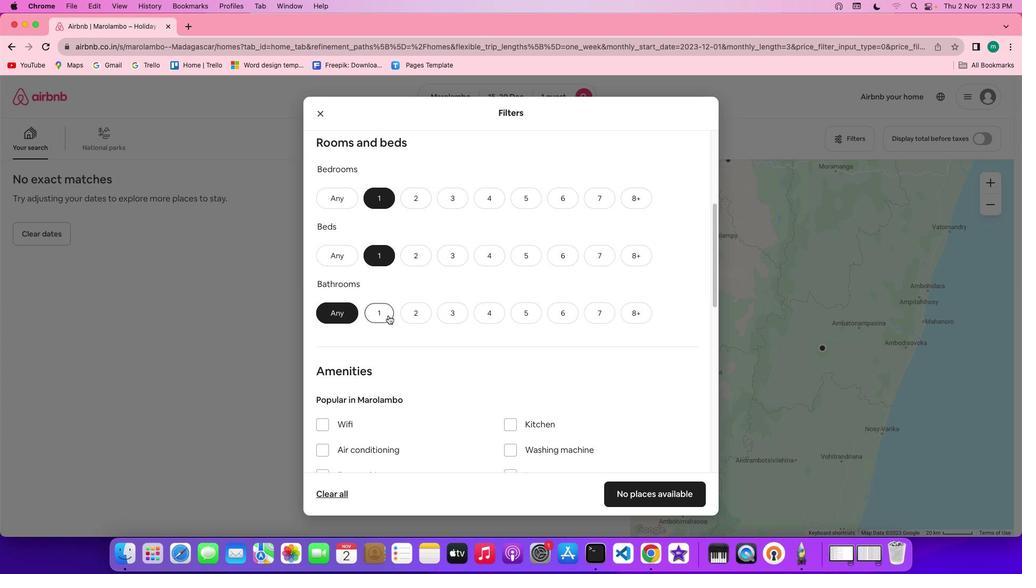 
Action: Mouse moved to (524, 314)
Screenshot: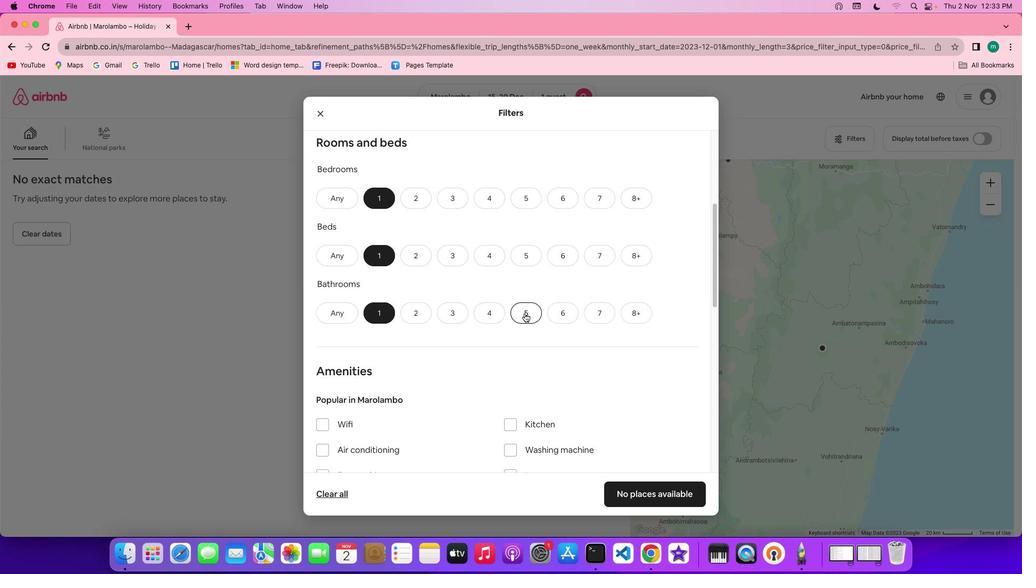 
Action: Mouse scrolled (524, 314) with delta (0, 0)
Screenshot: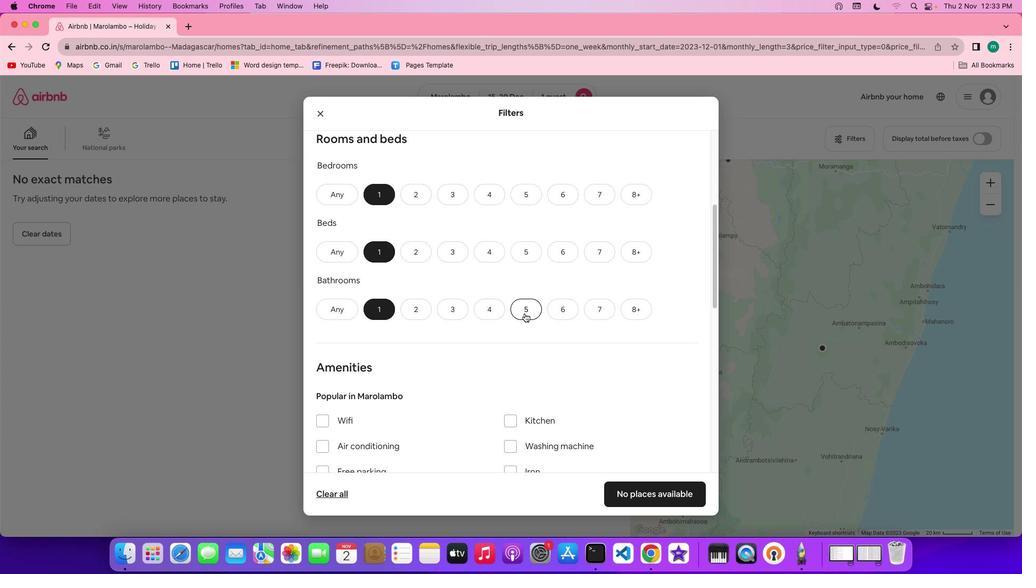 
Action: Mouse scrolled (524, 314) with delta (0, 0)
Screenshot: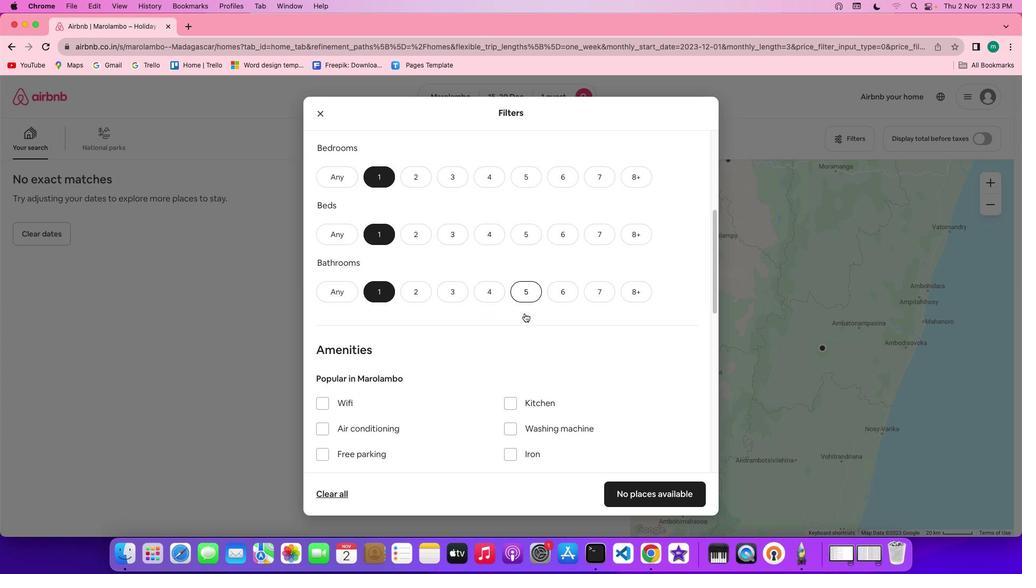 
Action: Mouse scrolled (524, 314) with delta (0, -1)
Screenshot: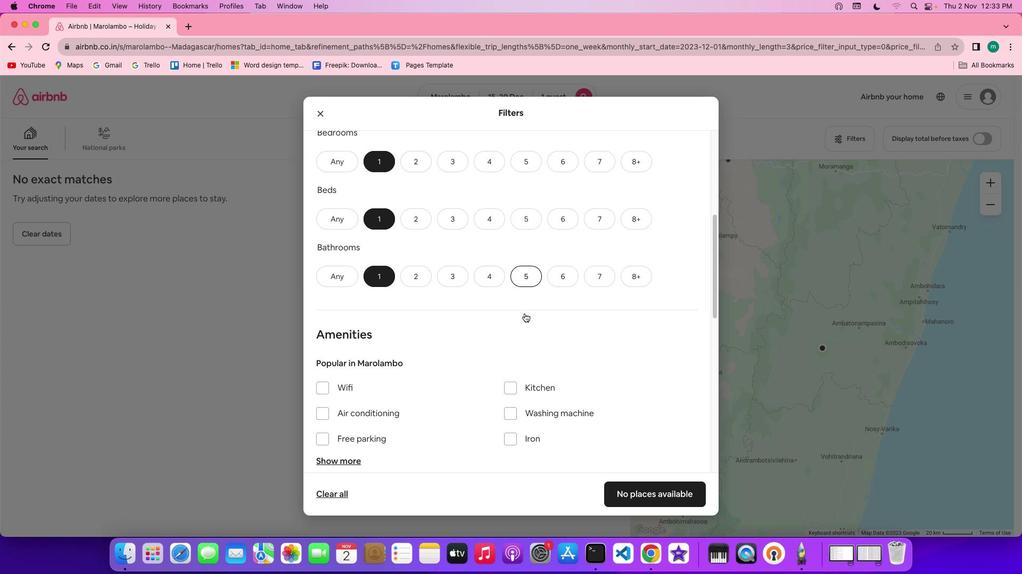 
Action: Mouse scrolled (524, 314) with delta (0, -1)
Screenshot: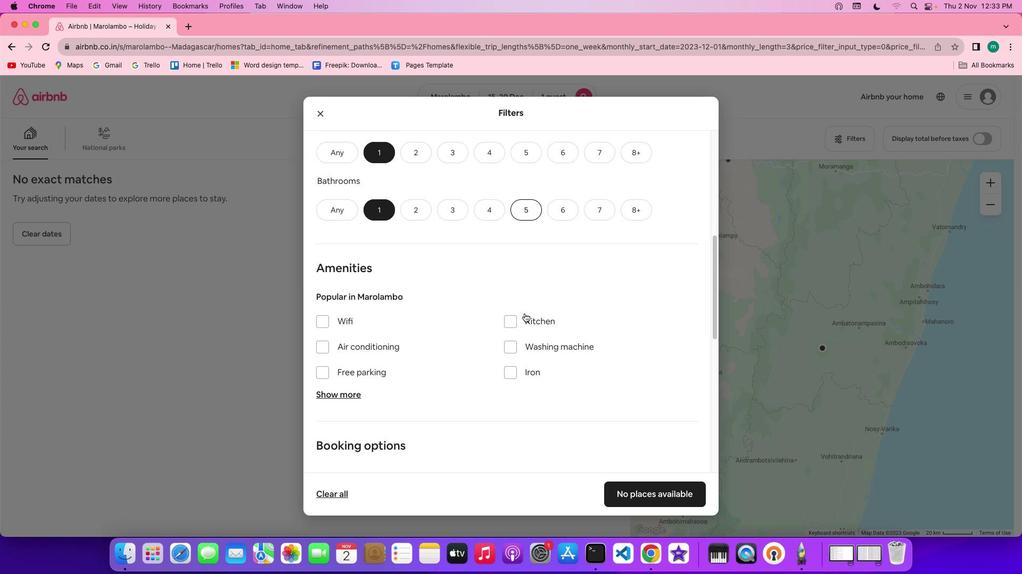 
Action: Mouse scrolled (524, 314) with delta (0, 0)
Screenshot: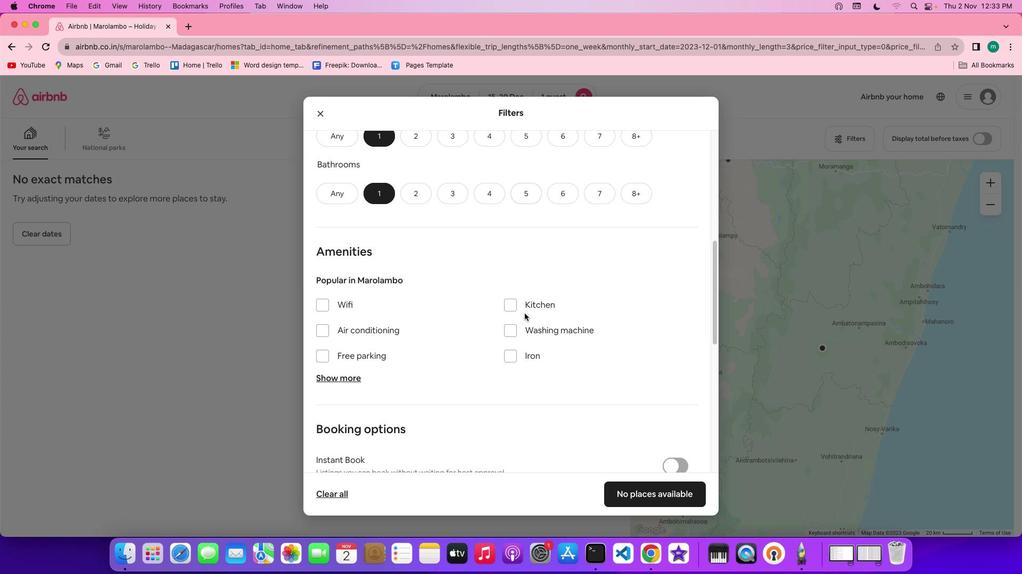 
Action: Mouse scrolled (524, 314) with delta (0, 0)
Screenshot: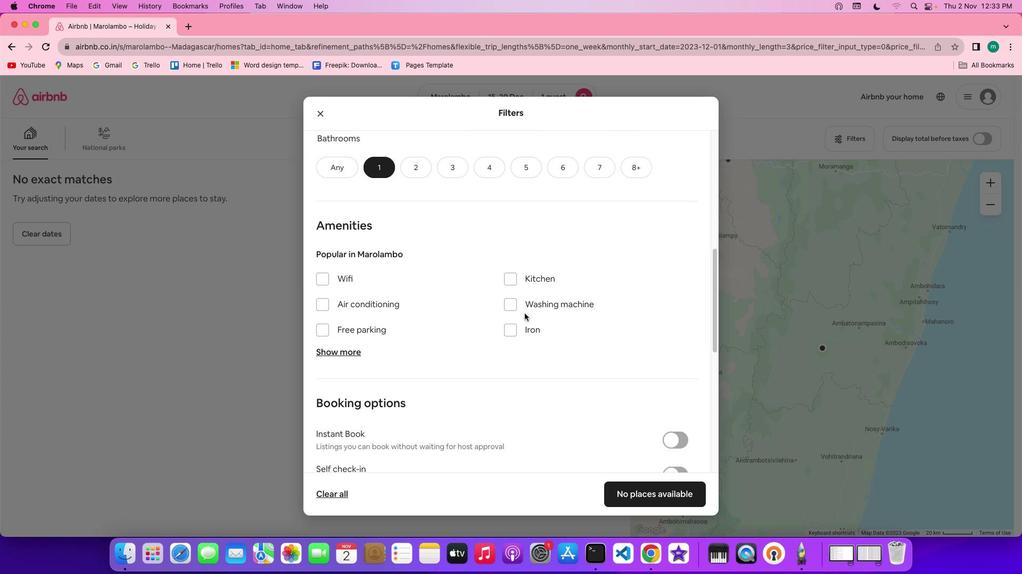
Action: Mouse scrolled (524, 314) with delta (0, -1)
Screenshot: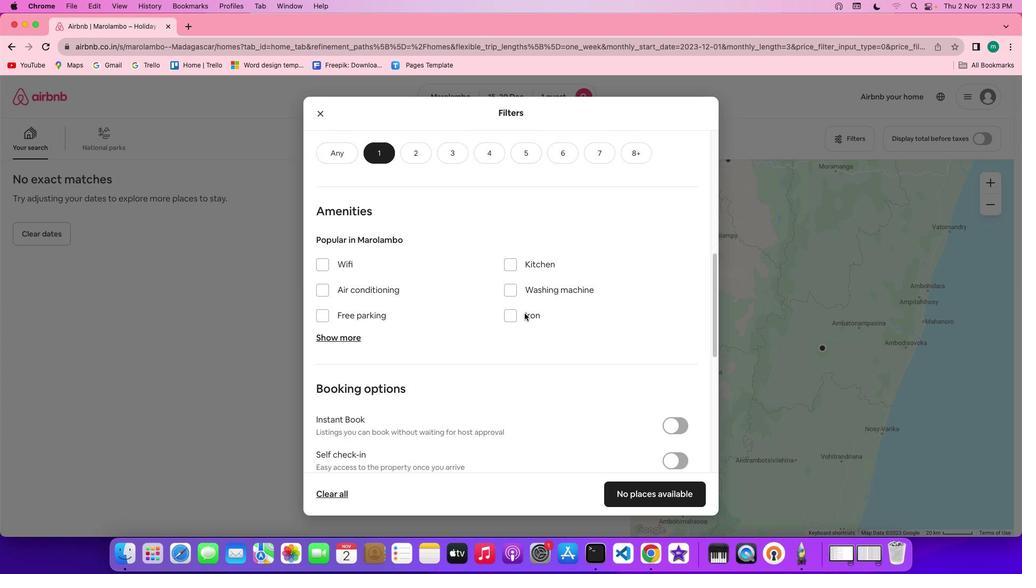 
Action: Mouse moved to (555, 324)
Screenshot: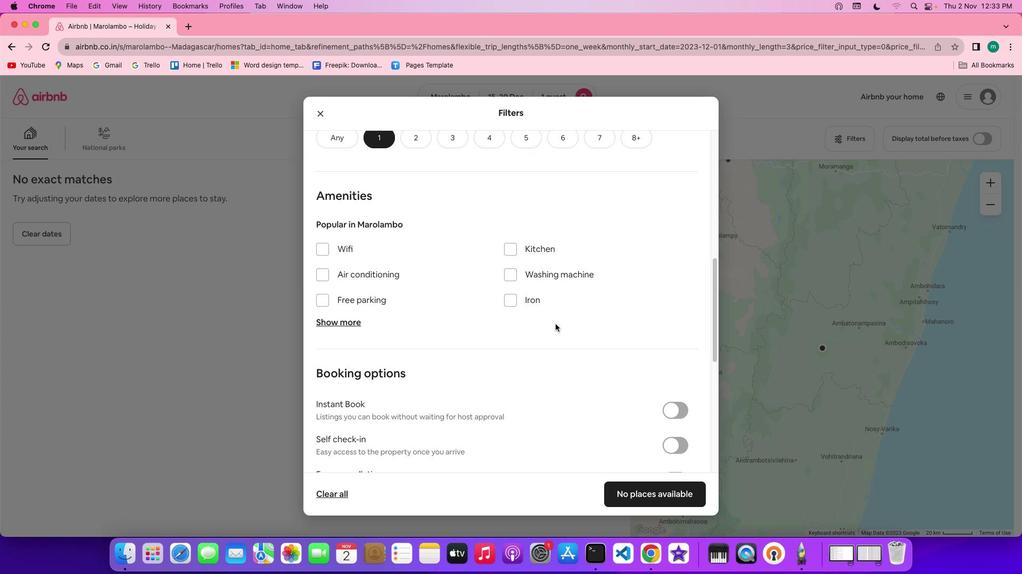 
Action: Mouse scrolled (555, 324) with delta (0, 0)
Screenshot: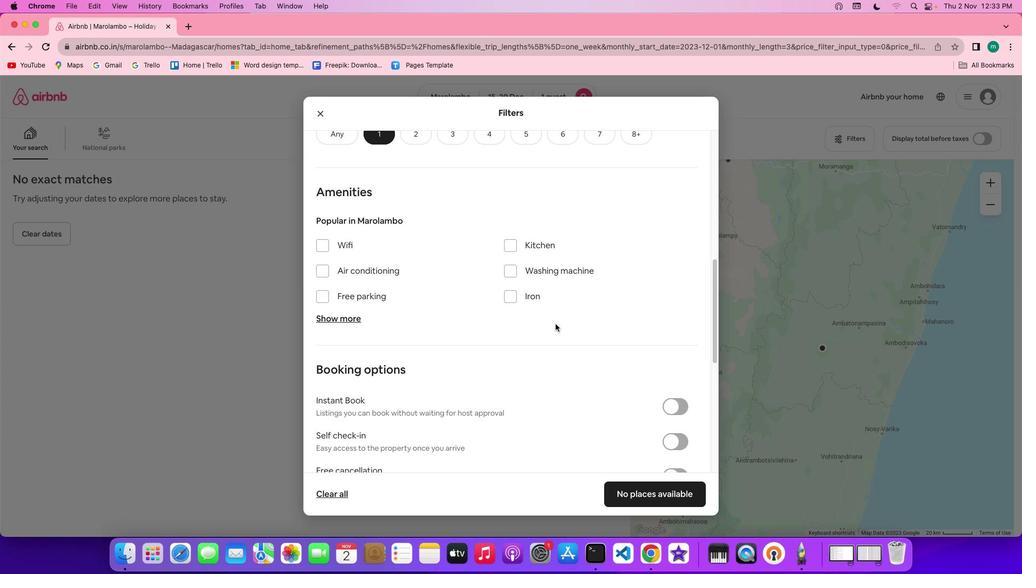 
Action: Mouse scrolled (555, 324) with delta (0, 0)
Screenshot: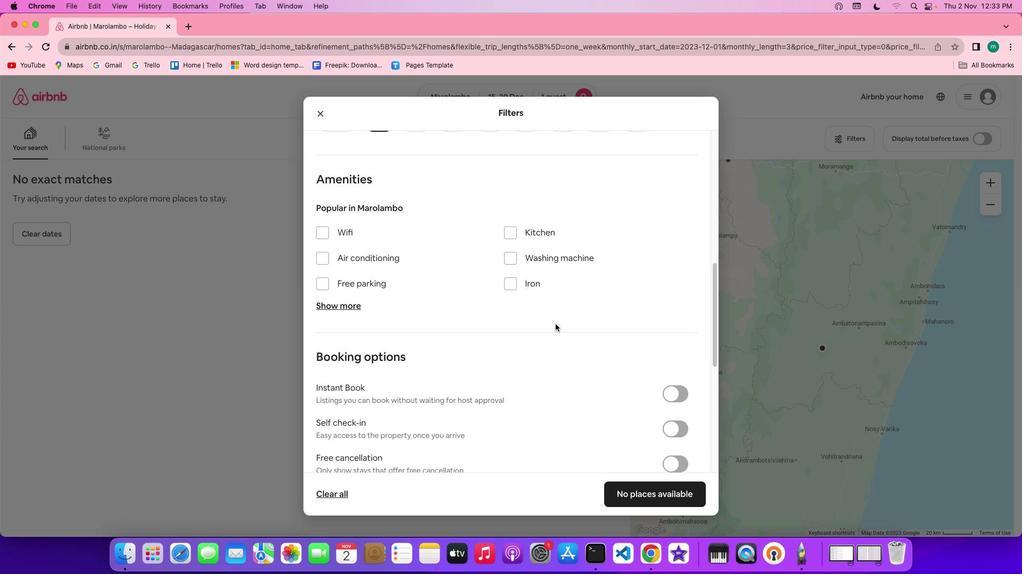 
Action: Mouse scrolled (555, 324) with delta (0, 0)
Screenshot: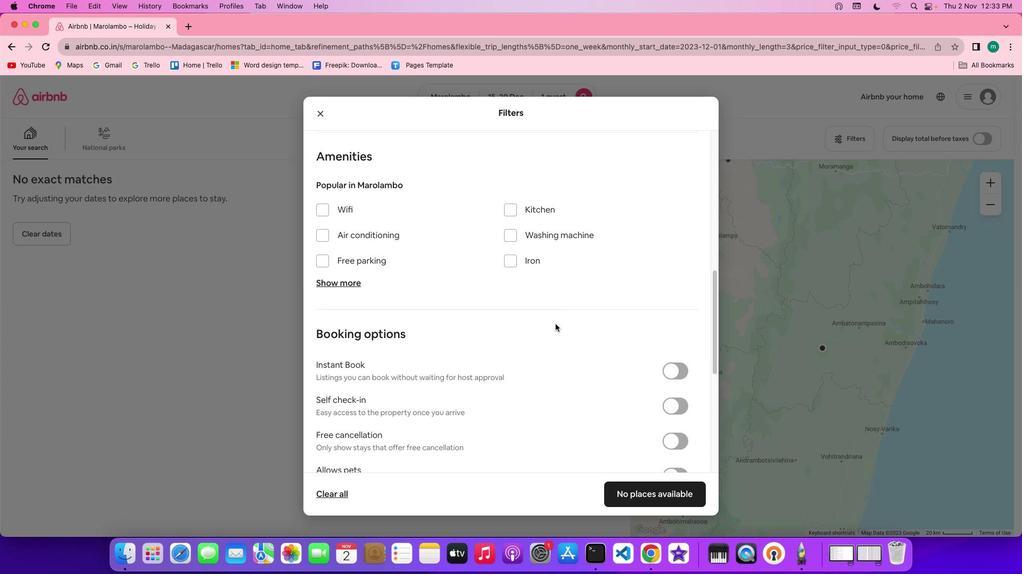 
Action: Mouse scrolled (555, 324) with delta (0, 0)
Screenshot: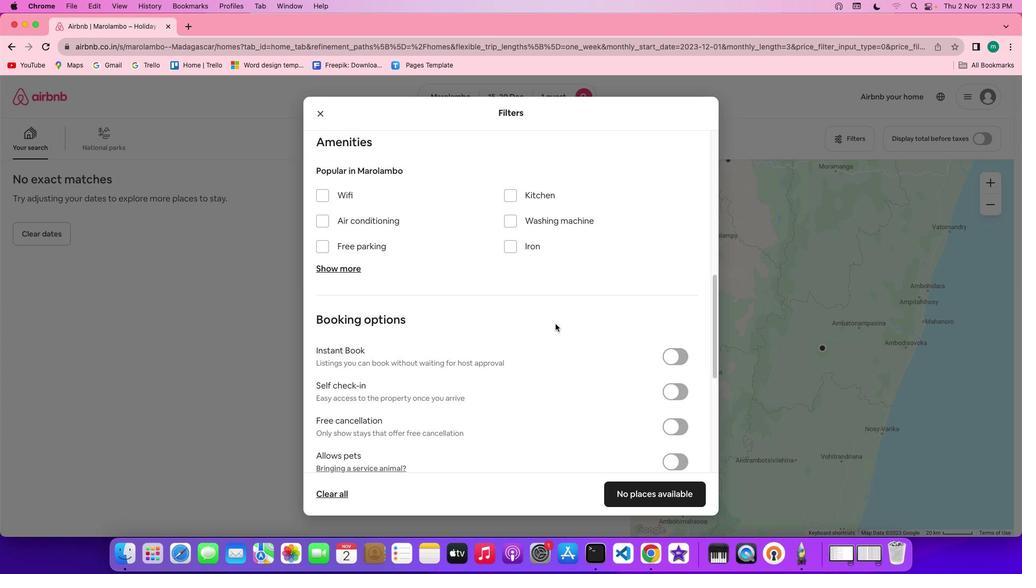 
Action: Mouse scrolled (555, 324) with delta (0, 0)
Screenshot: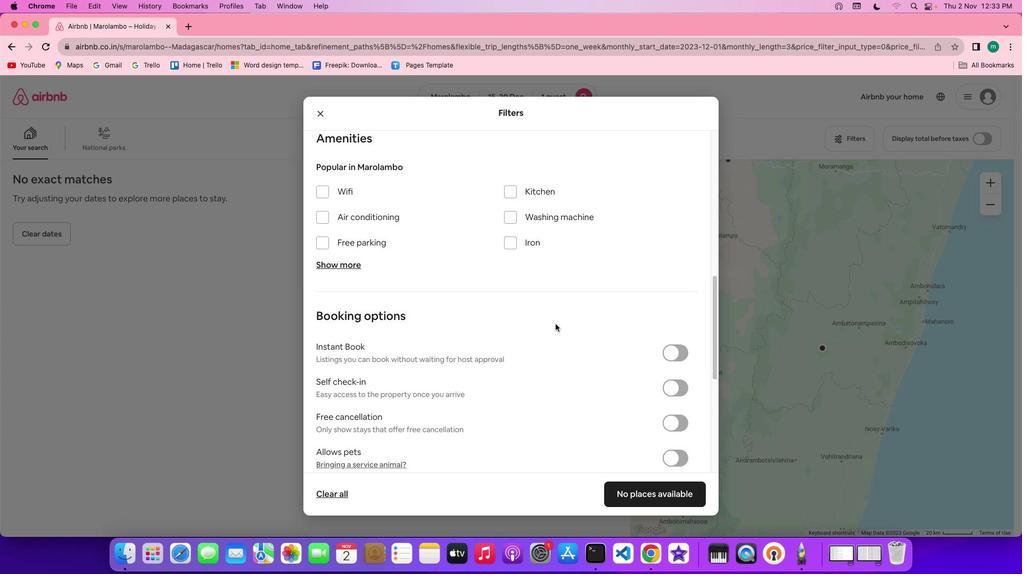 
Action: Mouse scrolled (555, 324) with delta (0, 0)
Screenshot: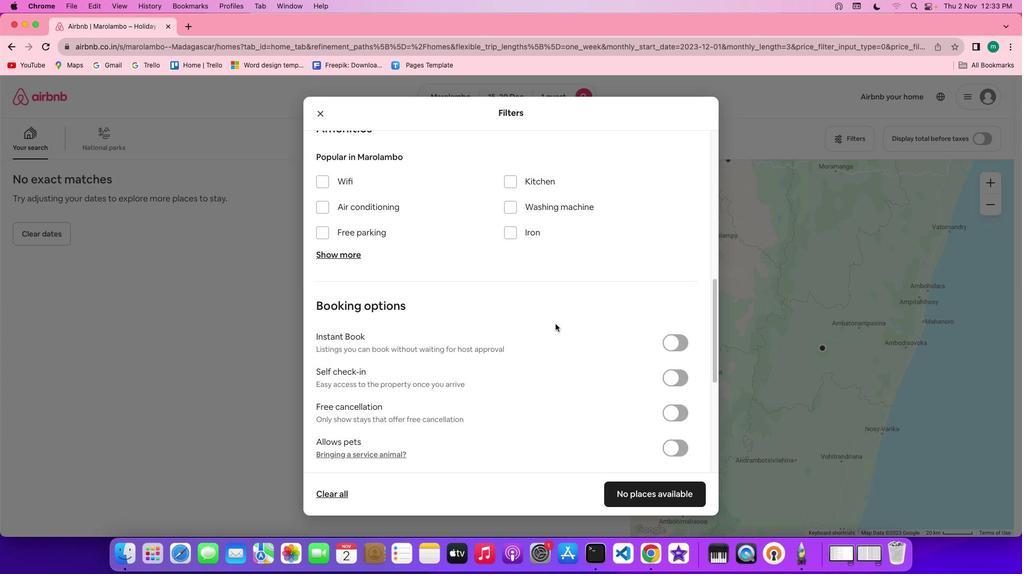 
Action: Mouse moved to (555, 324)
Screenshot: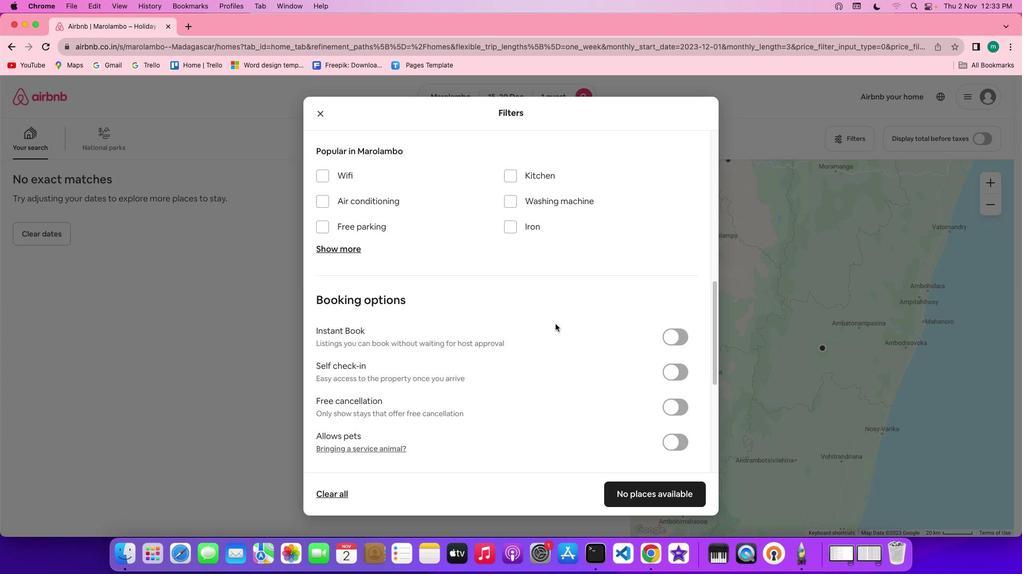 
Action: Mouse scrolled (555, 324) with delta (0, 0)
Screenshot: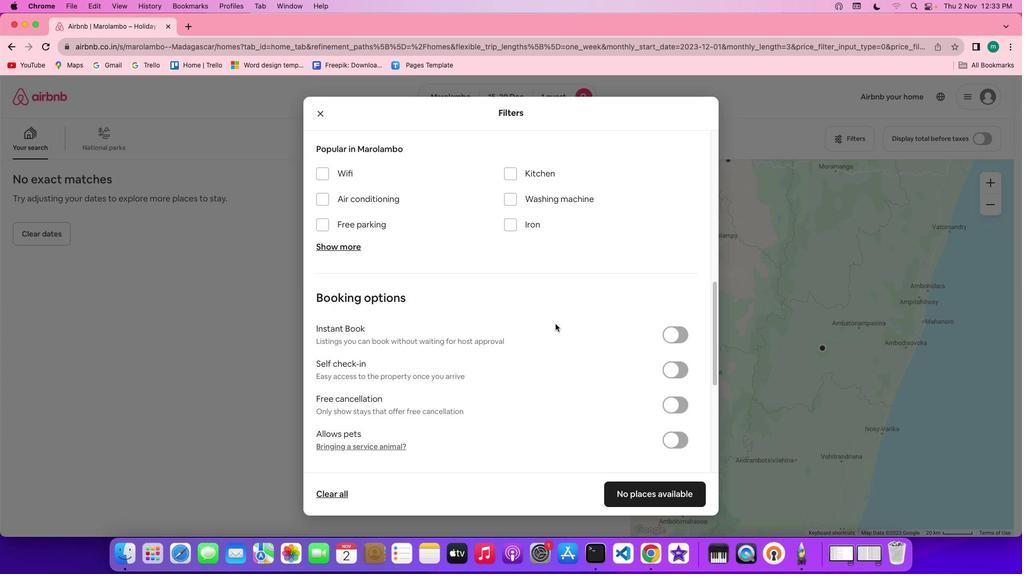 
Action: Mouse scrolled (555, 324) with delta (0, 0)
Screenshot: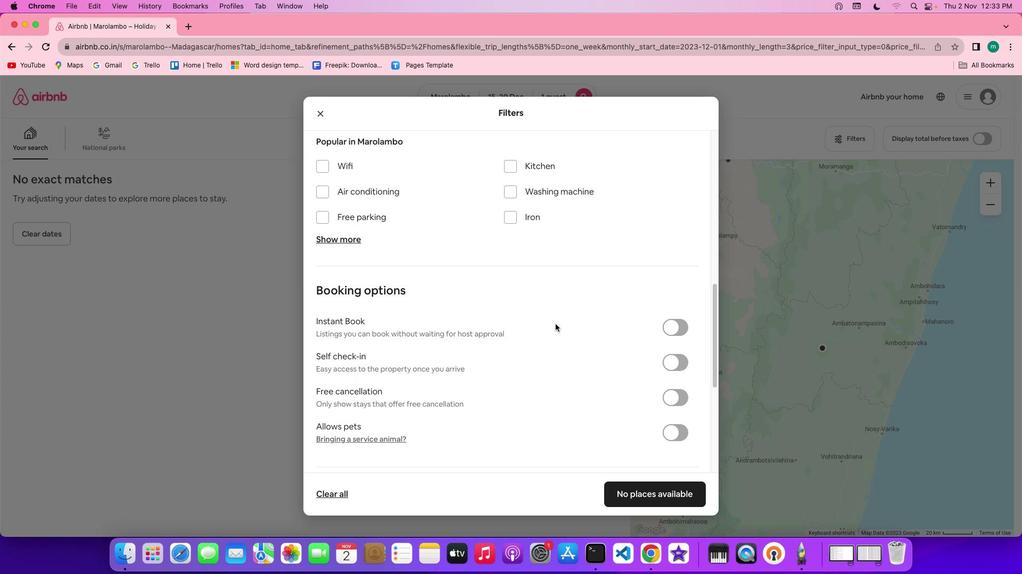 
Action: Mouse scrolled (555, 324) with delta (0, 0)
Screenshot: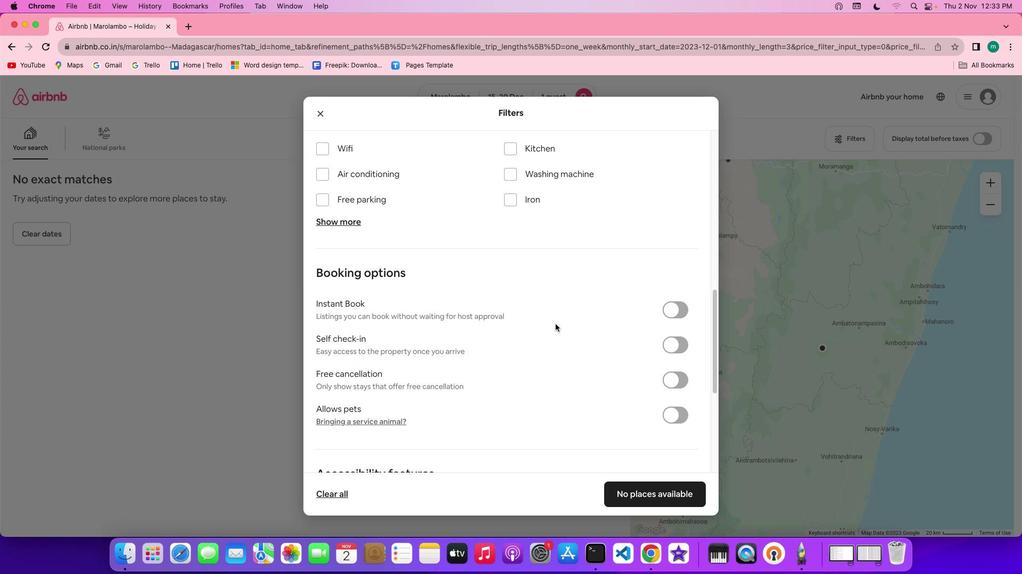 
Action: Mouse scrolled (555, 324) with delta (0, 0)
Screenshot: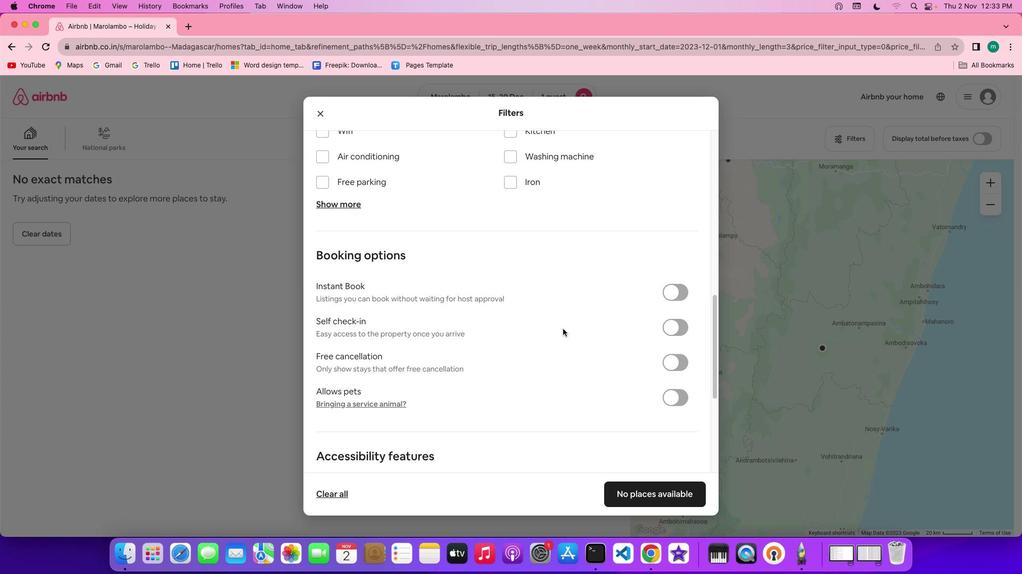 
Action: Mouse moved to (556, 324)
Screenshot: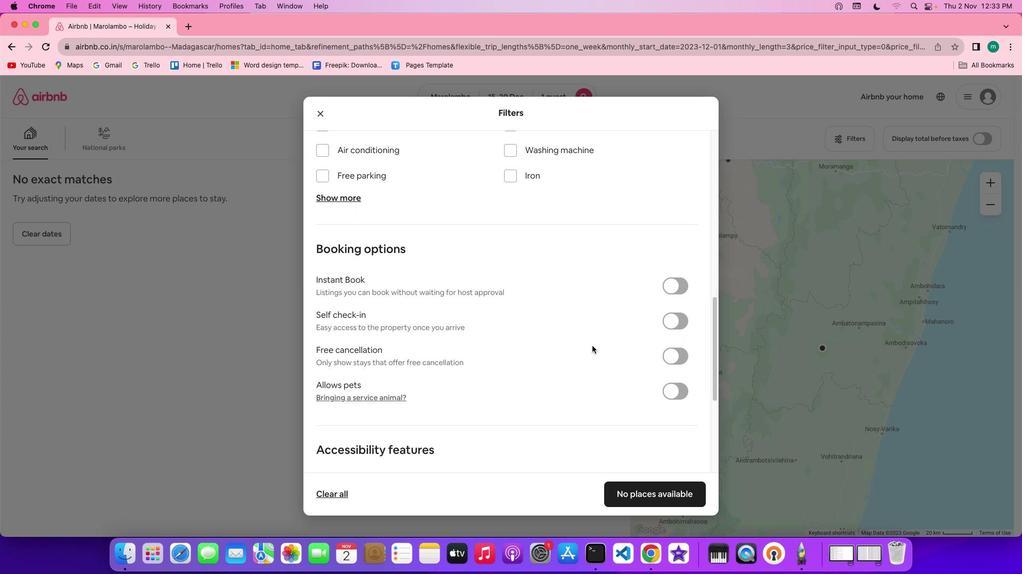 
Action: Mouse scrolled (556, 324) with delta (0, 0)
Screenshot: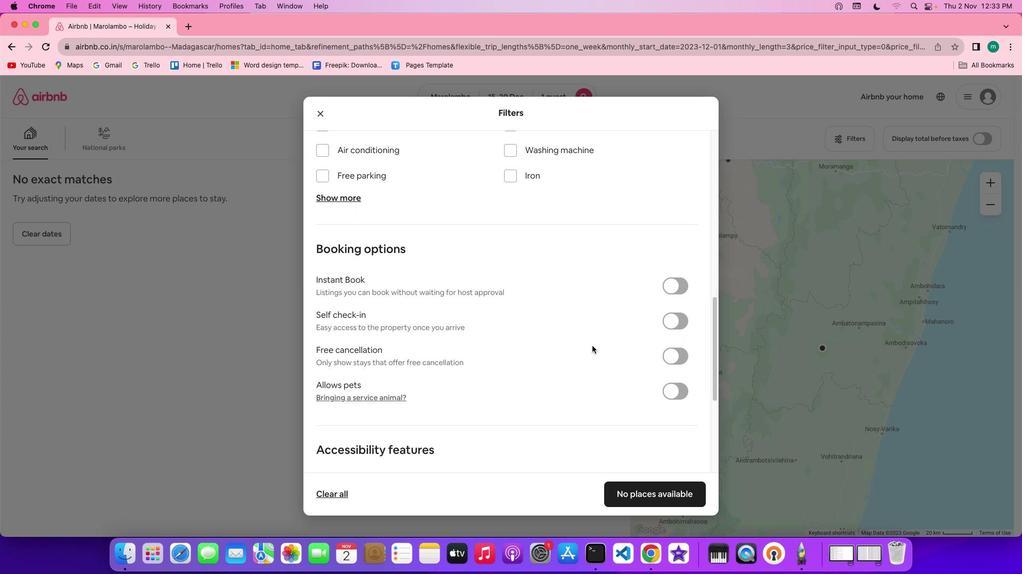 
Action: Mouse moved to (564, 331)
Screenshot: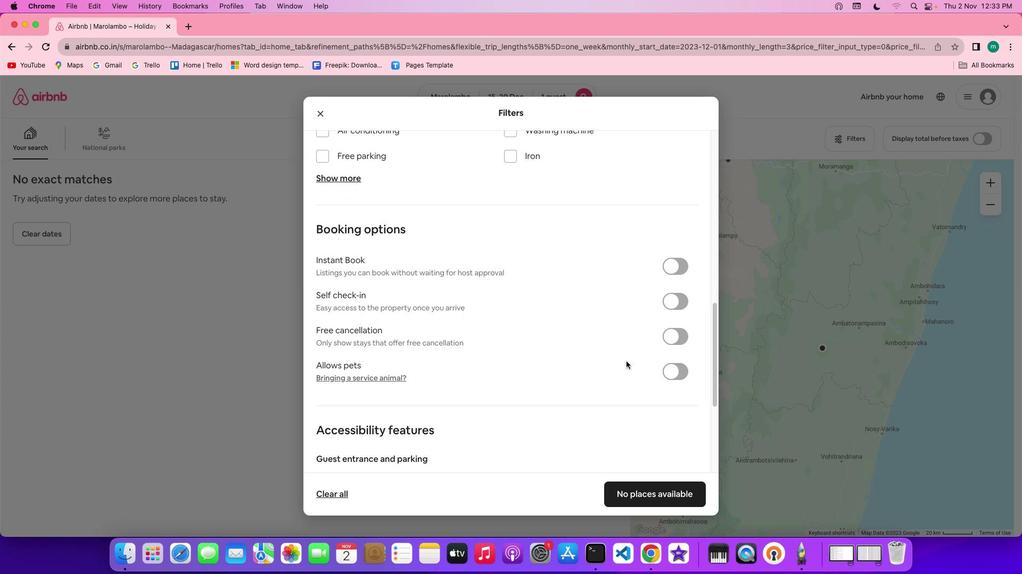 
Action: Mouse scrolled (564, 331) with delta (0, 0)
Screenshot: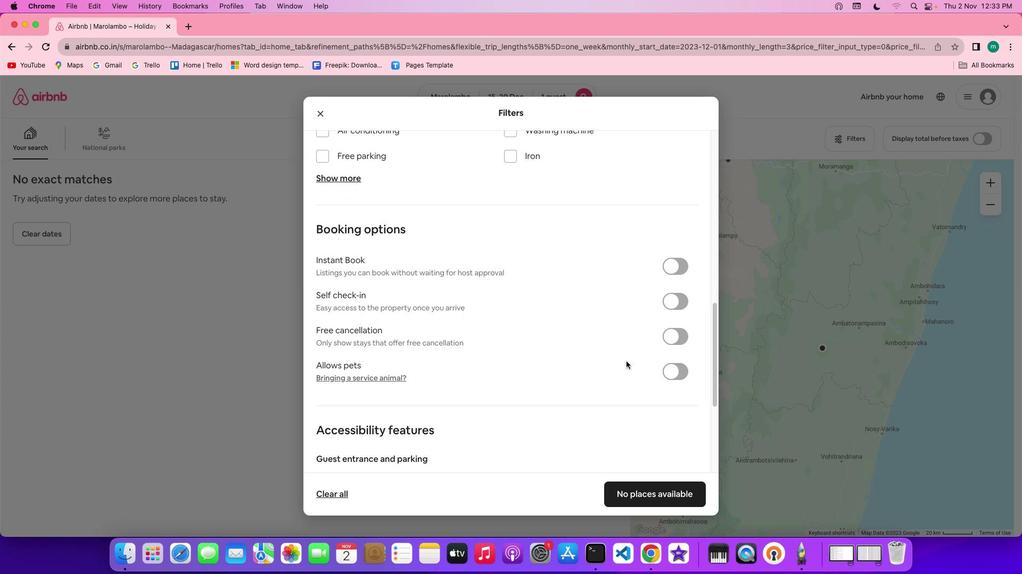 
Action: Mouse moved to (622, 359)
Screenshot: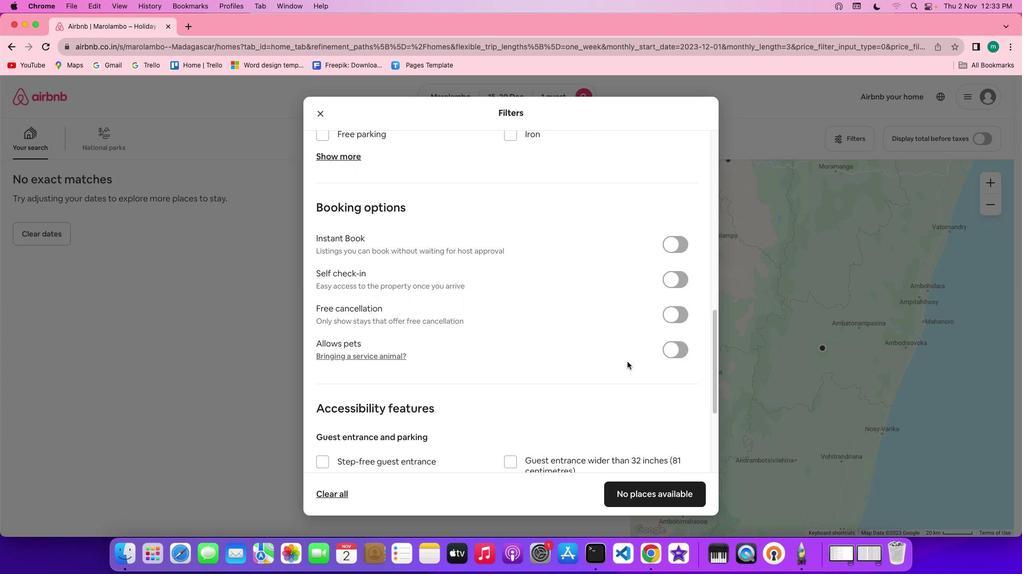 
Action: Mouse scrolled (622, 359) with delta (0, 0)
Screenshot: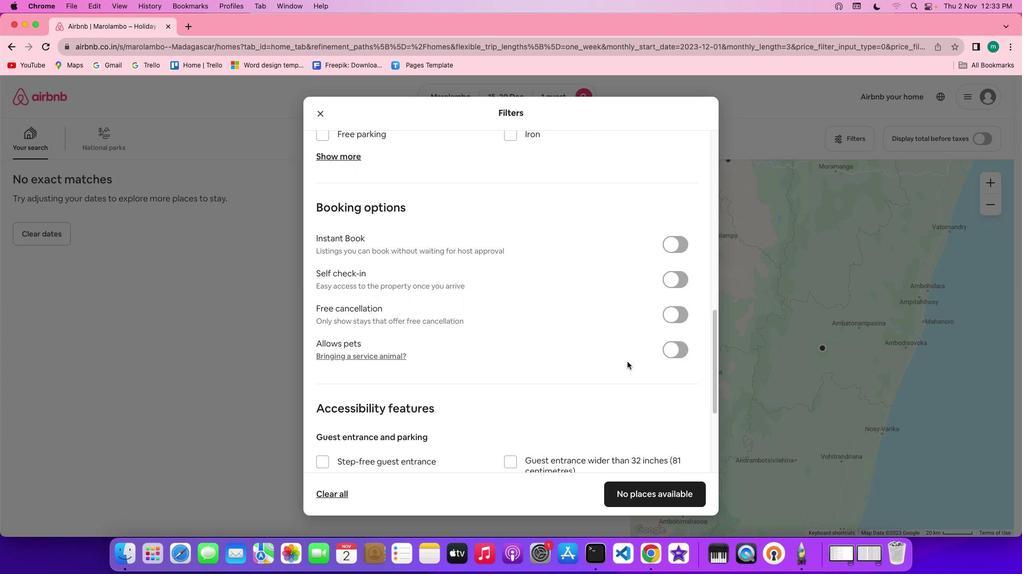 
Action: Mouse moved to (627, 362)
Screenshot: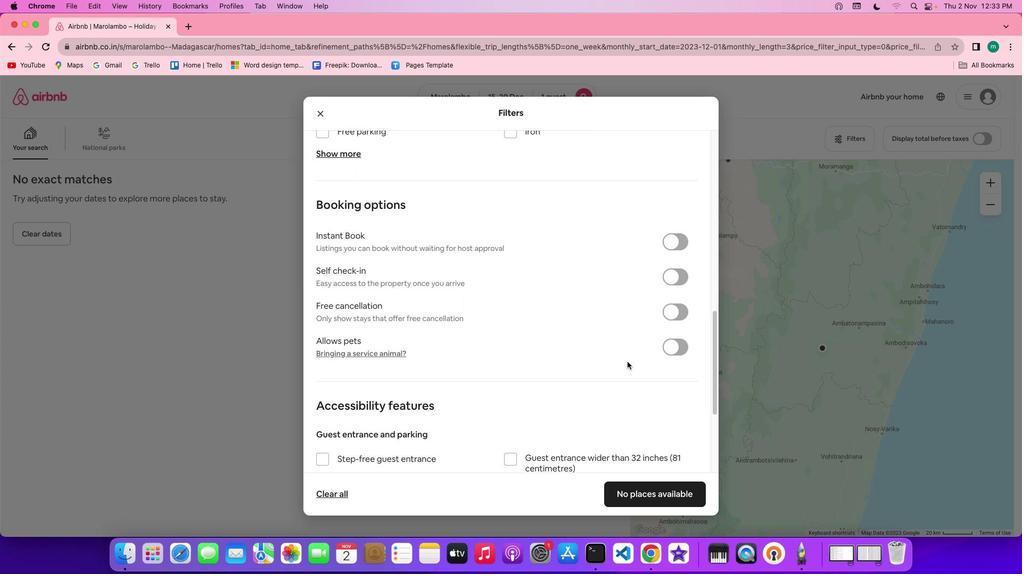 
Action: Mouse scrolled (627, 362) with delta (0, 0)
Screenshot: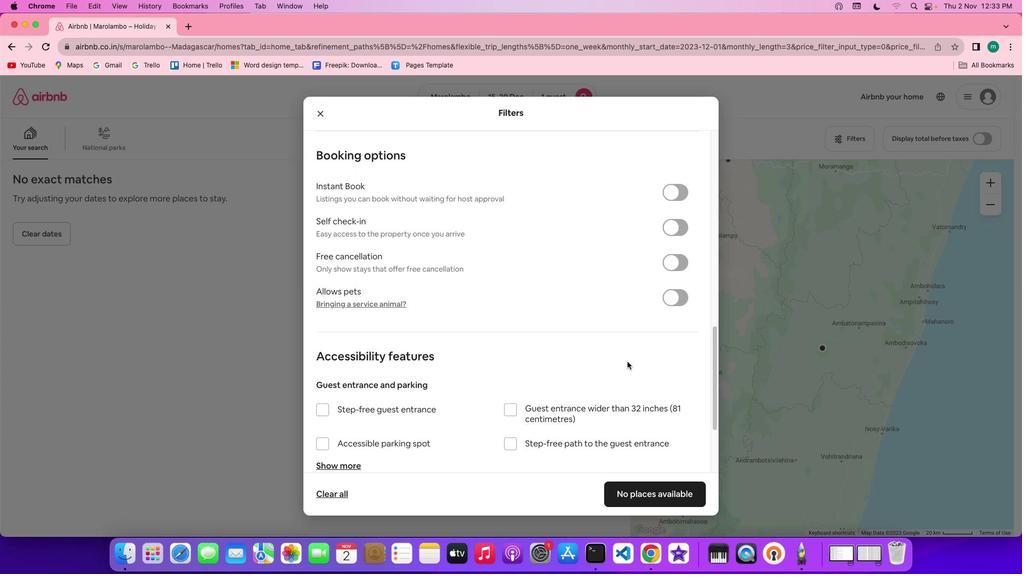 
Action: Mouse scrolled (627, 362) with delta (0, 0)
Screenshot: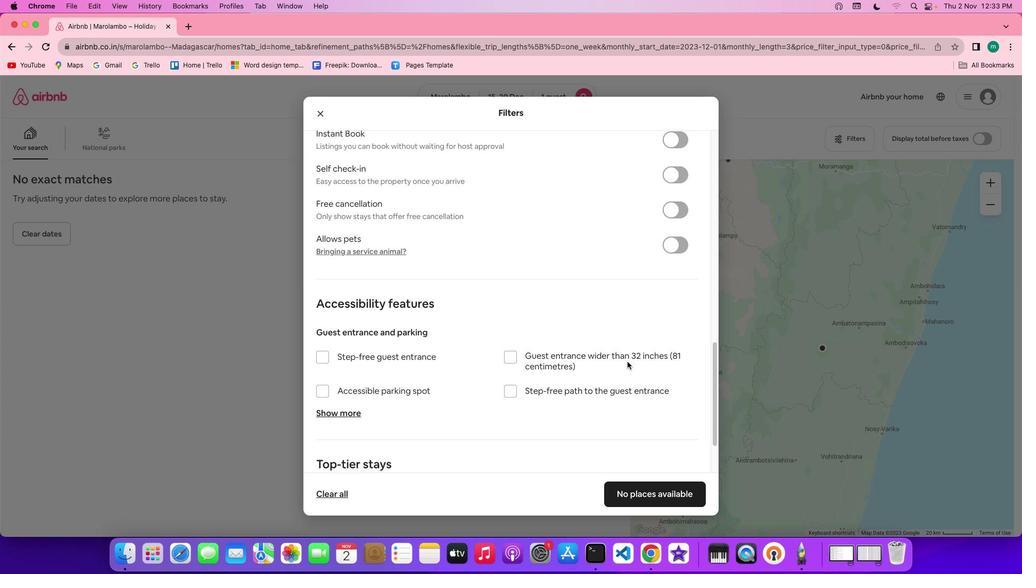 
Action: Mouse scrolled (627, 362) with delta (0, -1)
Screenshot: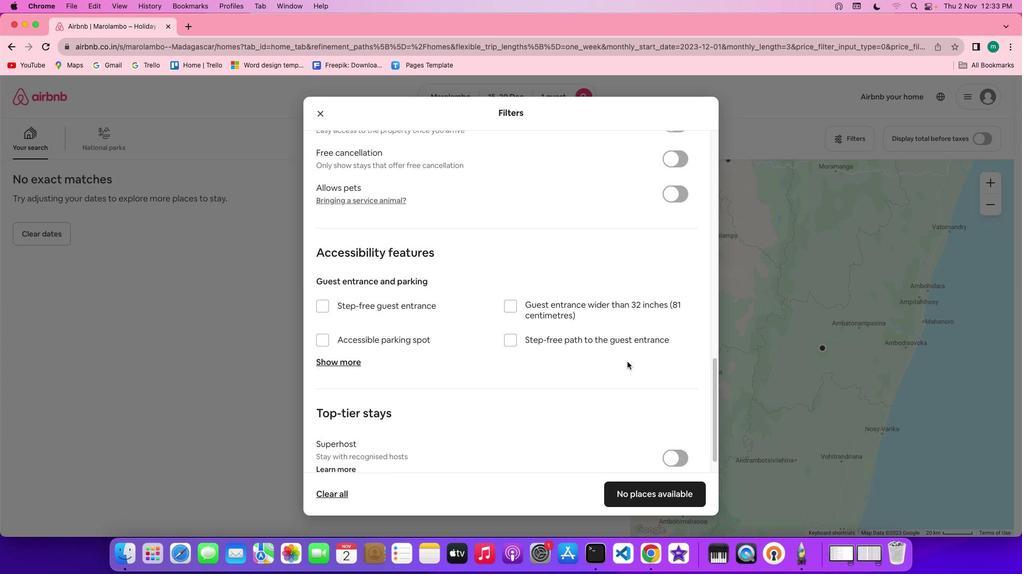 
Action: Mouse scrolled (627, 362) with delta (0, -2)
Screenshot: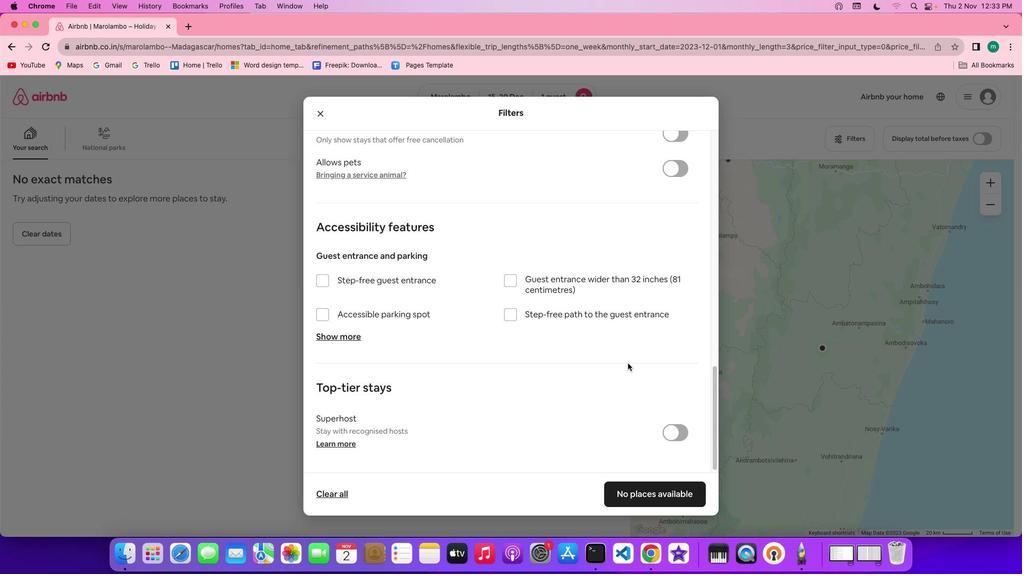 
Action: Mouse moved to (628, 365)
Screenshot: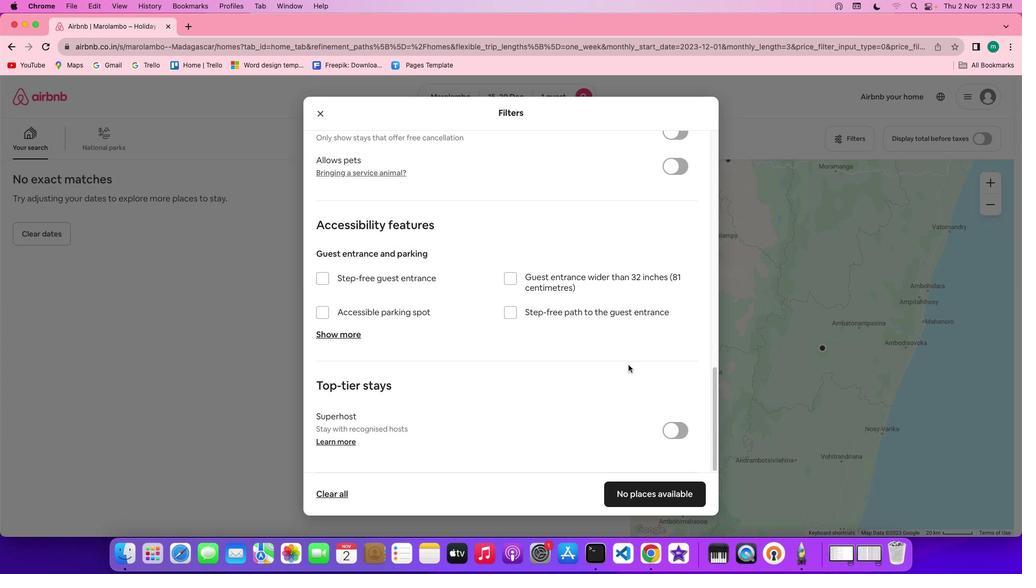 
Action: Mouse scrolled (628, 365) with delta (0, 0)
Screenshot: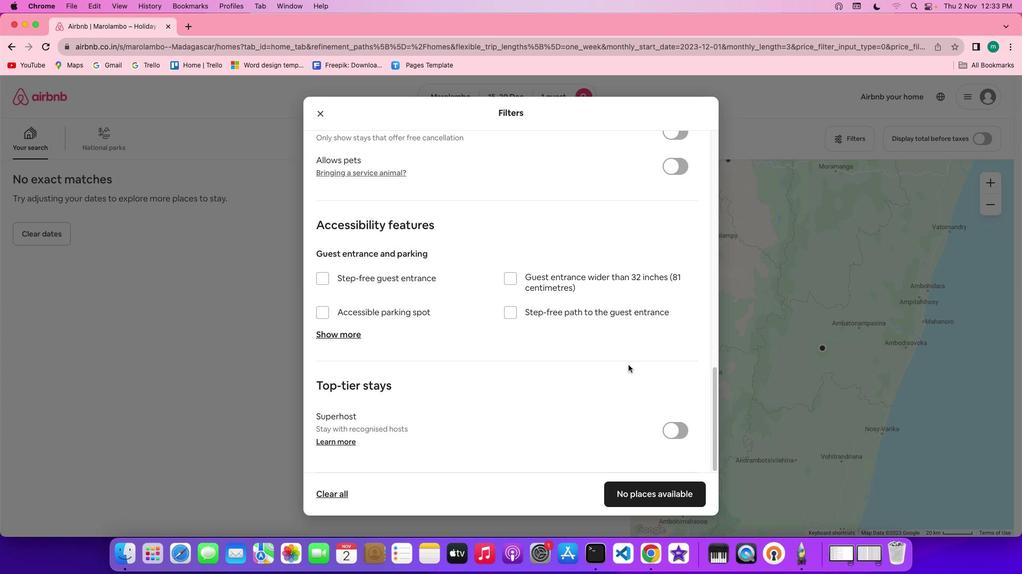 
Action: Mouse scrolled (628, 365) with delta (0, 0)
Screenshot: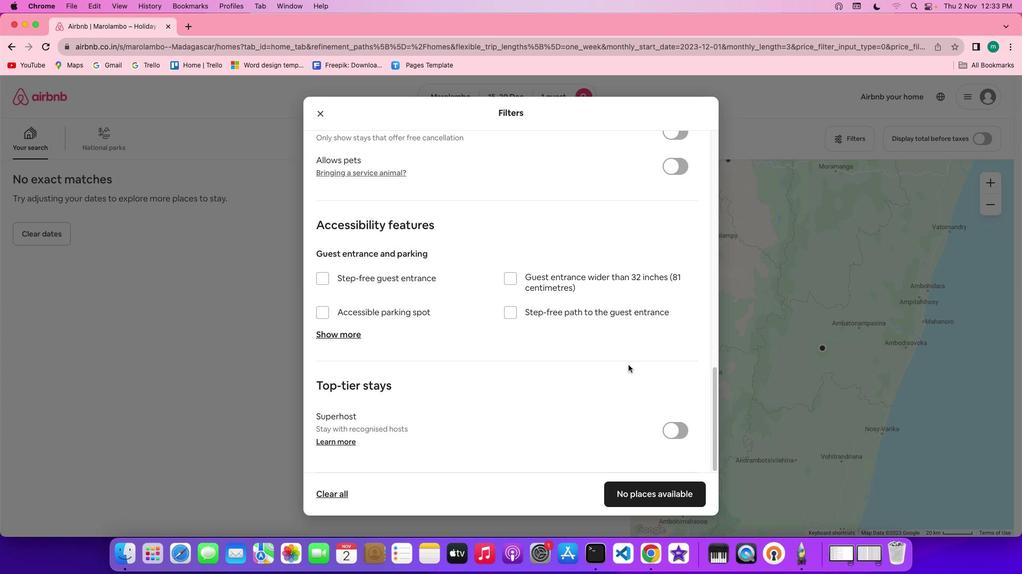 
Action: Mouse scrolled (628, 365) with delta (0, -1)
Screenshot: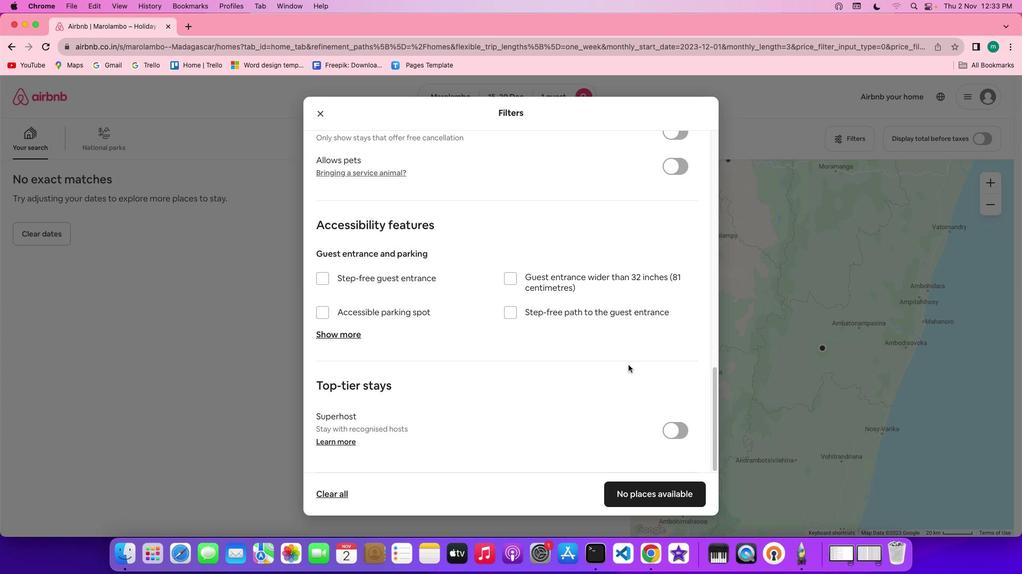 
Action: Mouse scrolled (628, 365) with delta (0, -2)
Screenshot: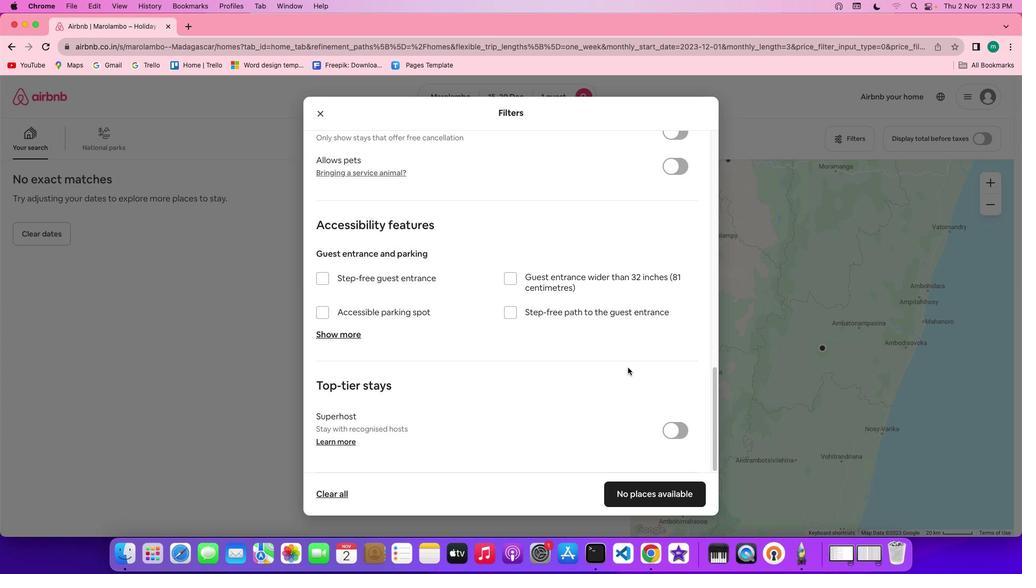 
Action: Mouse scrolled (628, 365) with delta (0, -3)
Screenshot: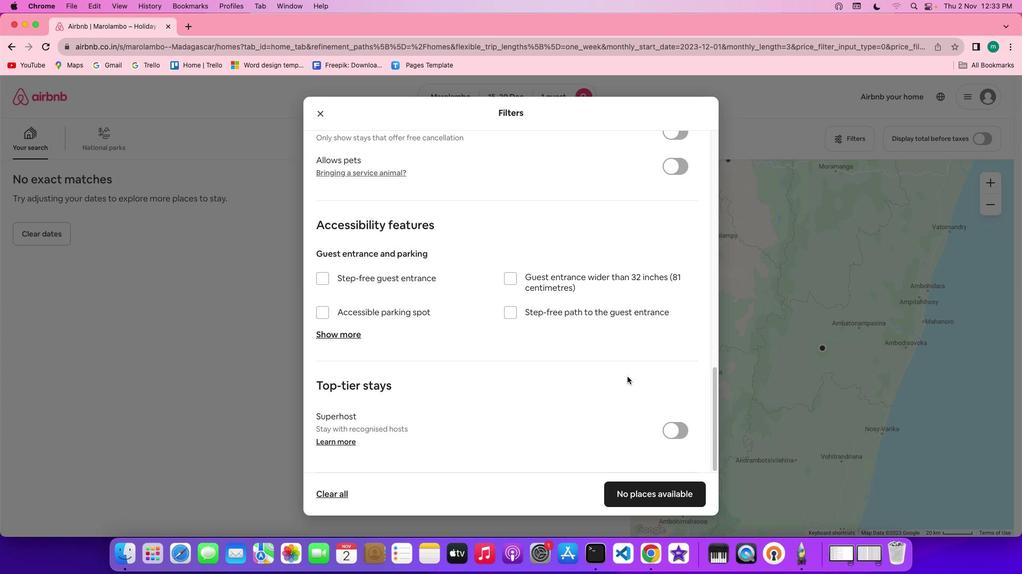 
Action: Mouse moved to (634, 487)
Screenshot: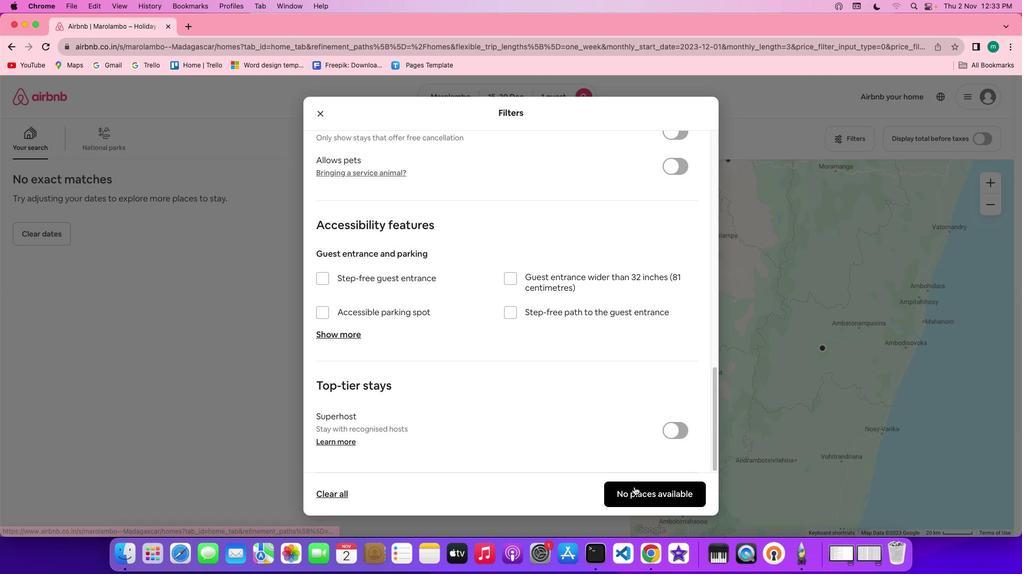 
Action: Mouse pressed left at (634, 487)
Screenshot: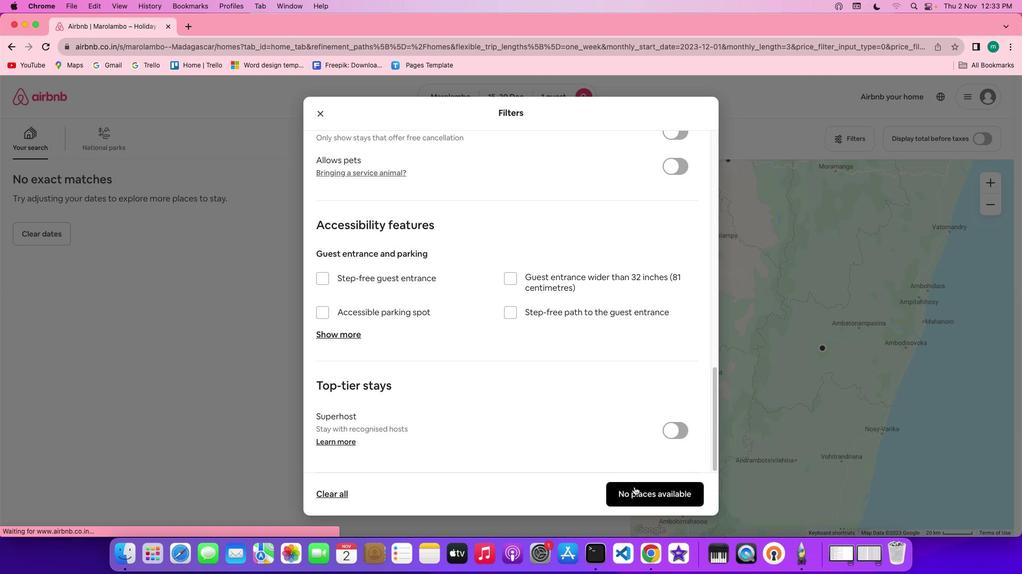 
Action: Mouse moved to (440, 408)
Screenshot: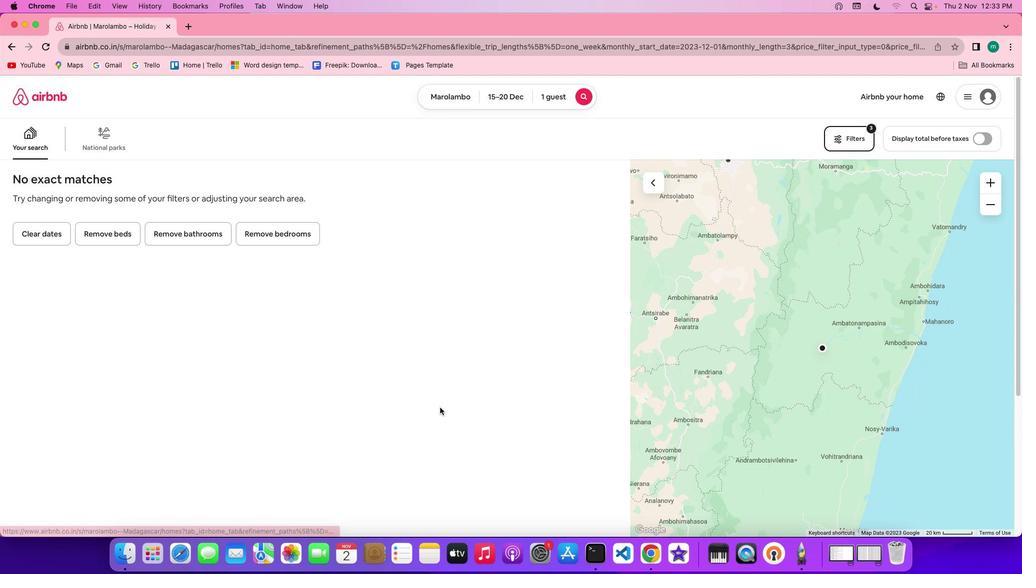
